 Task: Look for space in Sandachō, Japan from 2nd June, 2023 to 6th June, 2023 for 1 adult in price range Rs.10000 to Rs.13000. Place can be private room with 1  bedroom having 1 bed and 1 bathroom. Property type can be house, flat, guest house, hotel. Booking option can be shelf check-in. Required host language is English.
Action: Mouse moved to (486, 89)
Screenshot: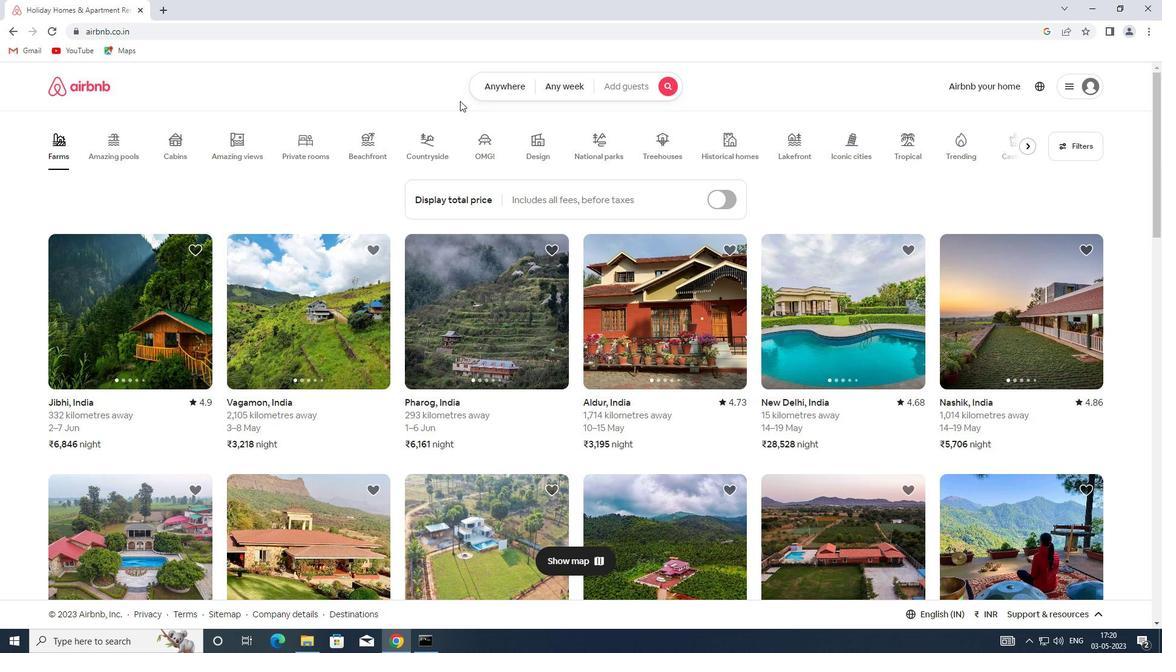 
Action: Mouse pressed left at (486, 89)
Screenshot: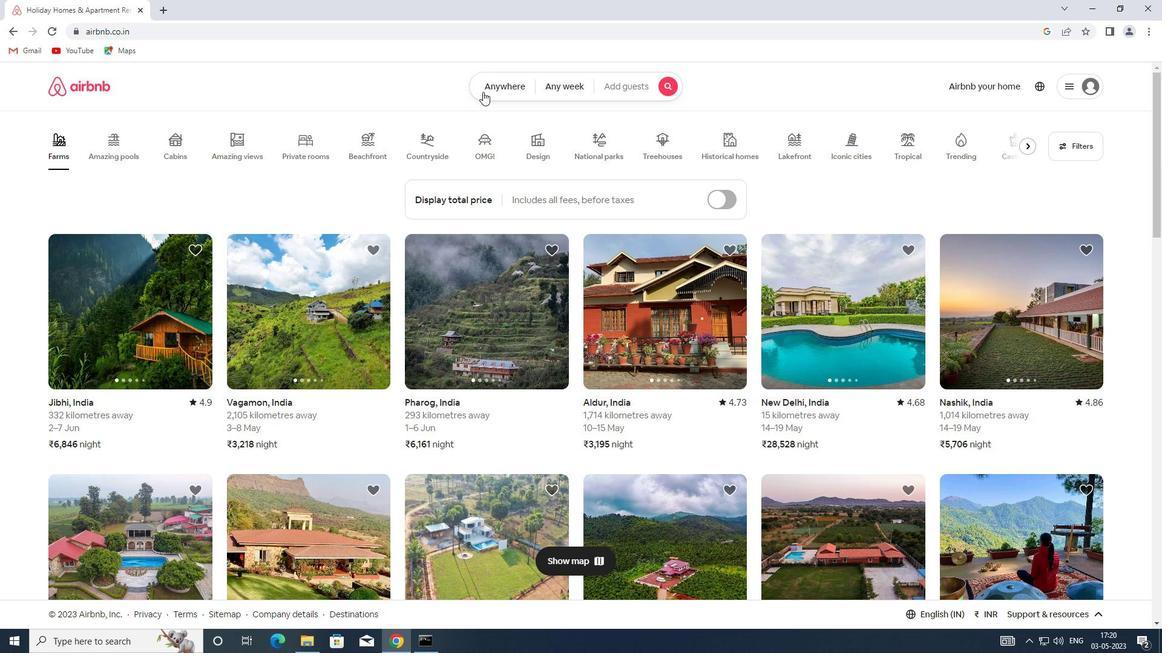 
Action: Mouse moved to (354, 135)
Screenshot: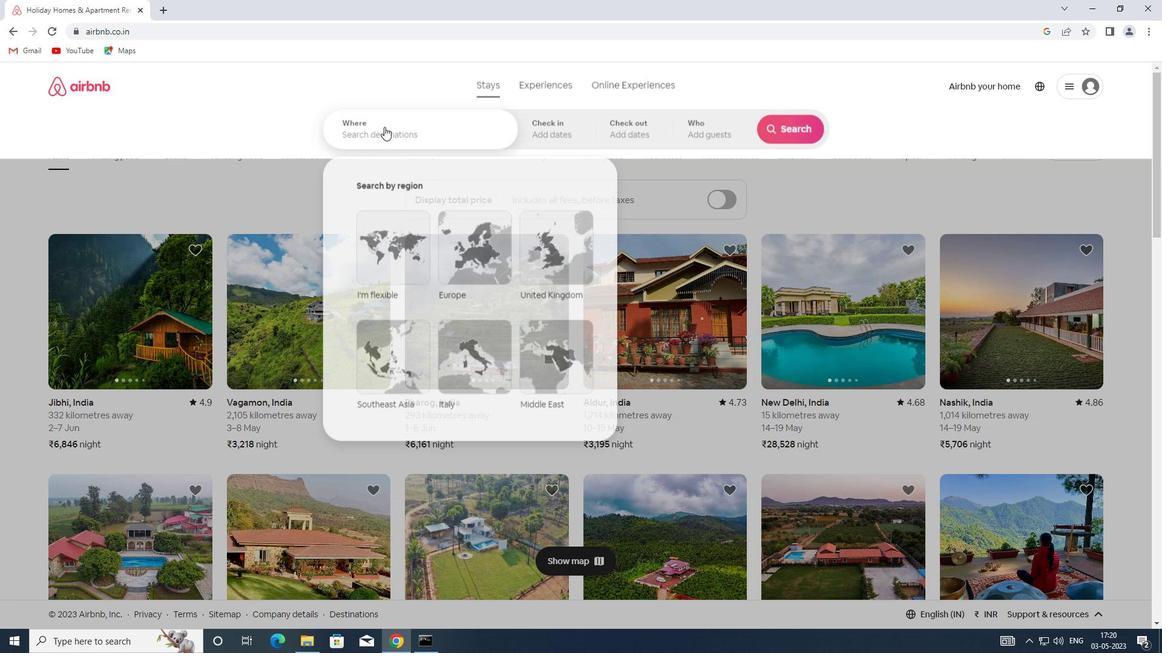 
Action: Mouse pressed left at (354, 135)
Screenshot: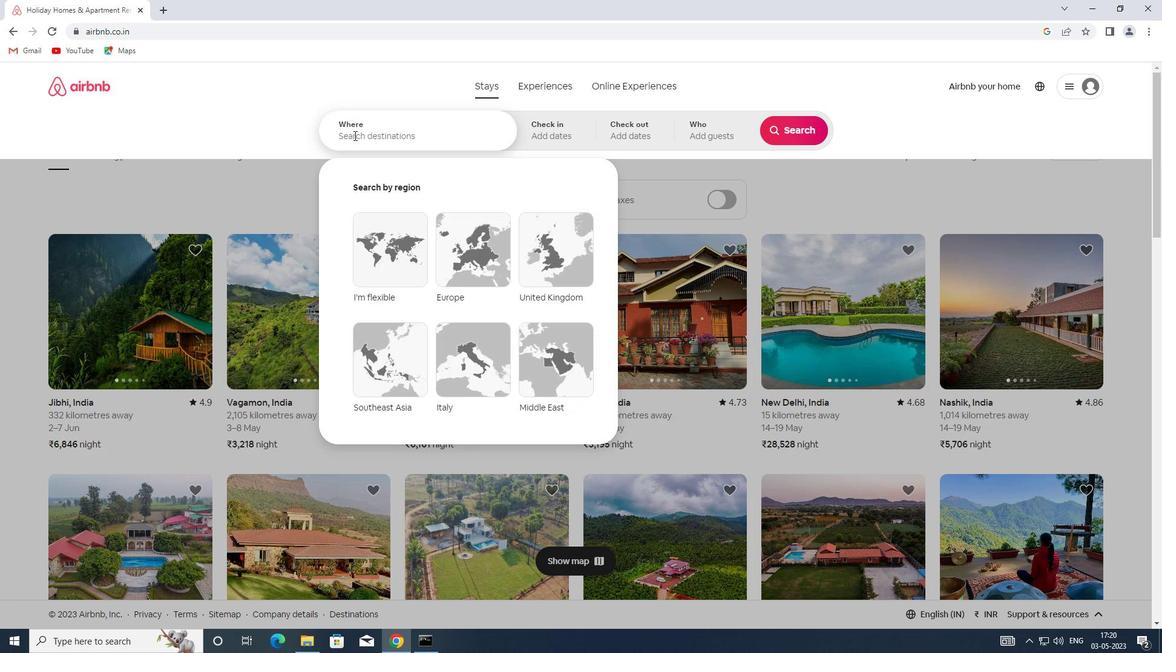 
Action: Key pressed <Key.shift>SANDACHO,<Key.shift>JAPAN
Screenshot: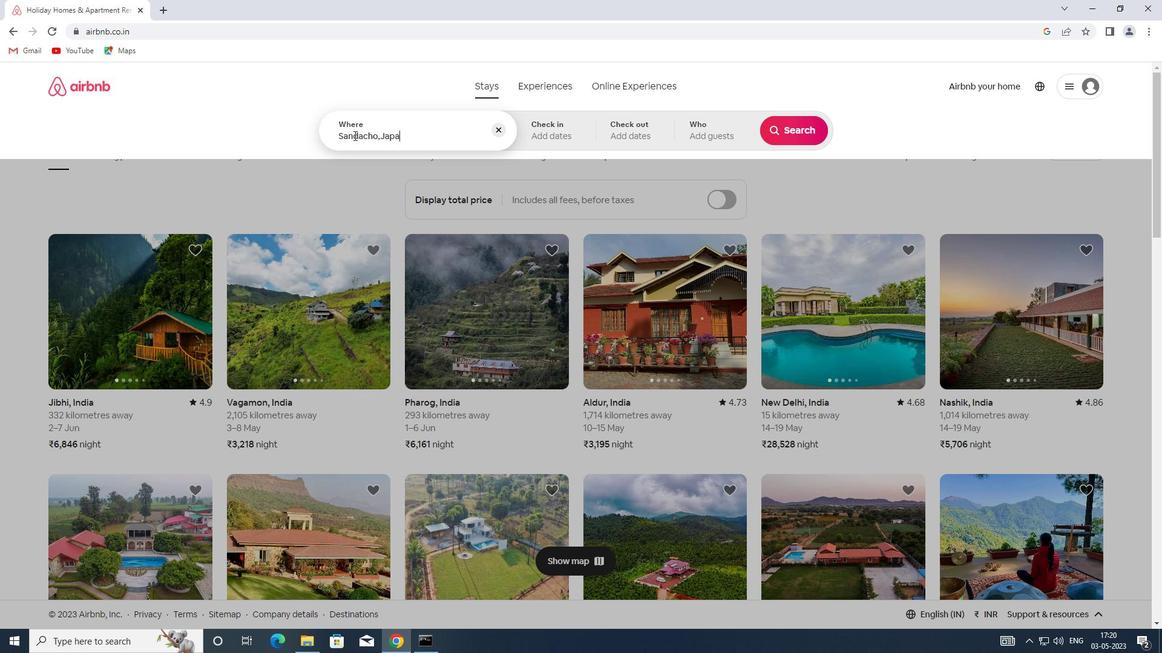 
Action: Mouse moved to (541, 136)
Screenshot: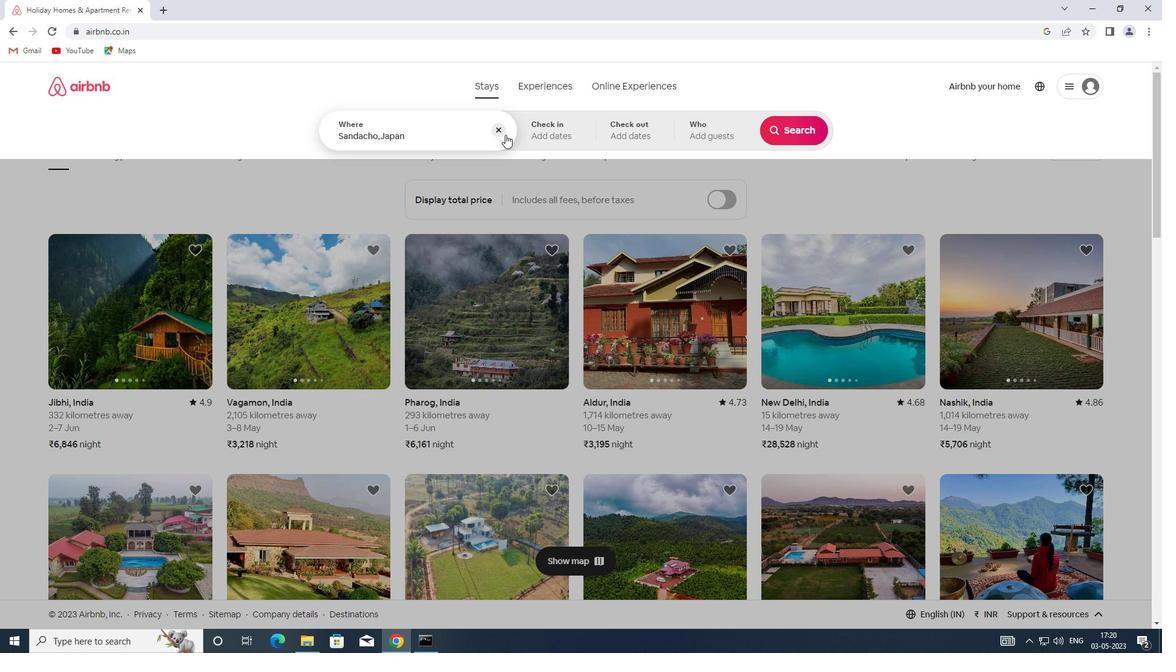 
Action: Mouse pressed left at (541, 136)
Screenshot: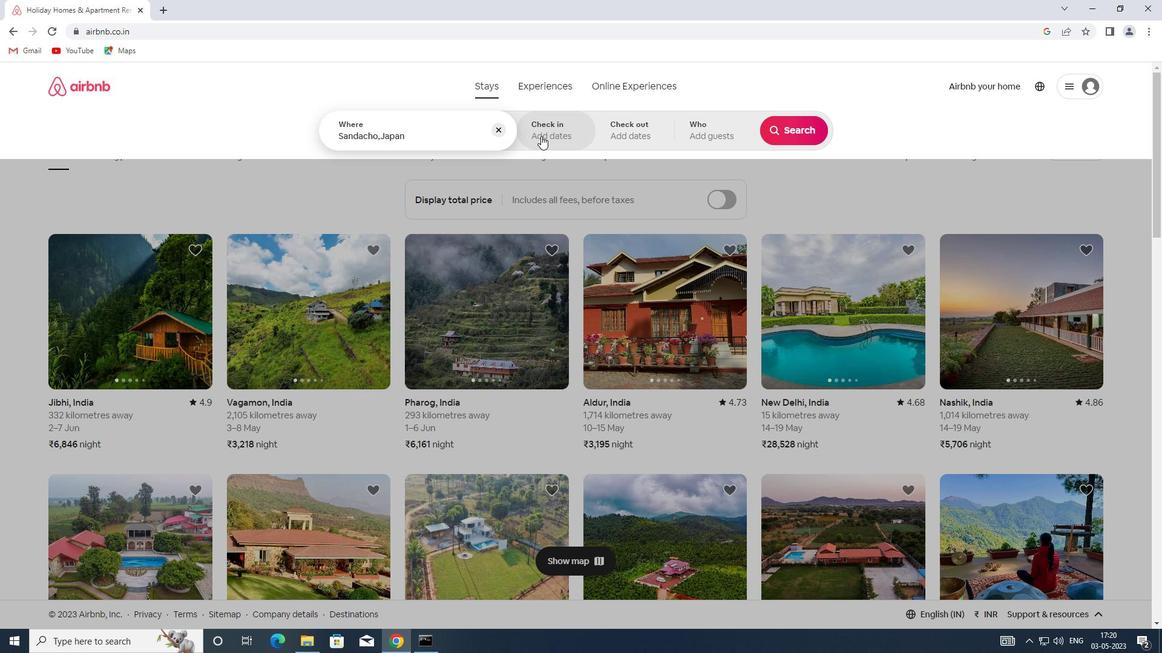 
Action: Mouse moved to (740, 272)
Screenshot: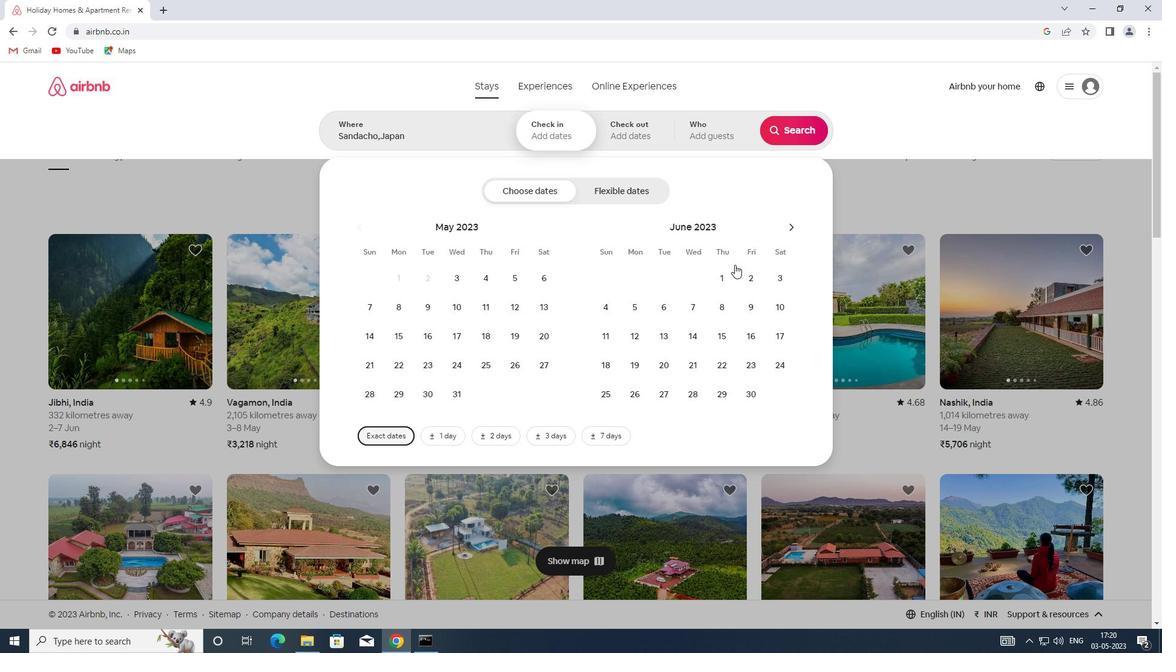 
Action: Mouse pressed left at (740, 272)
Screenshot: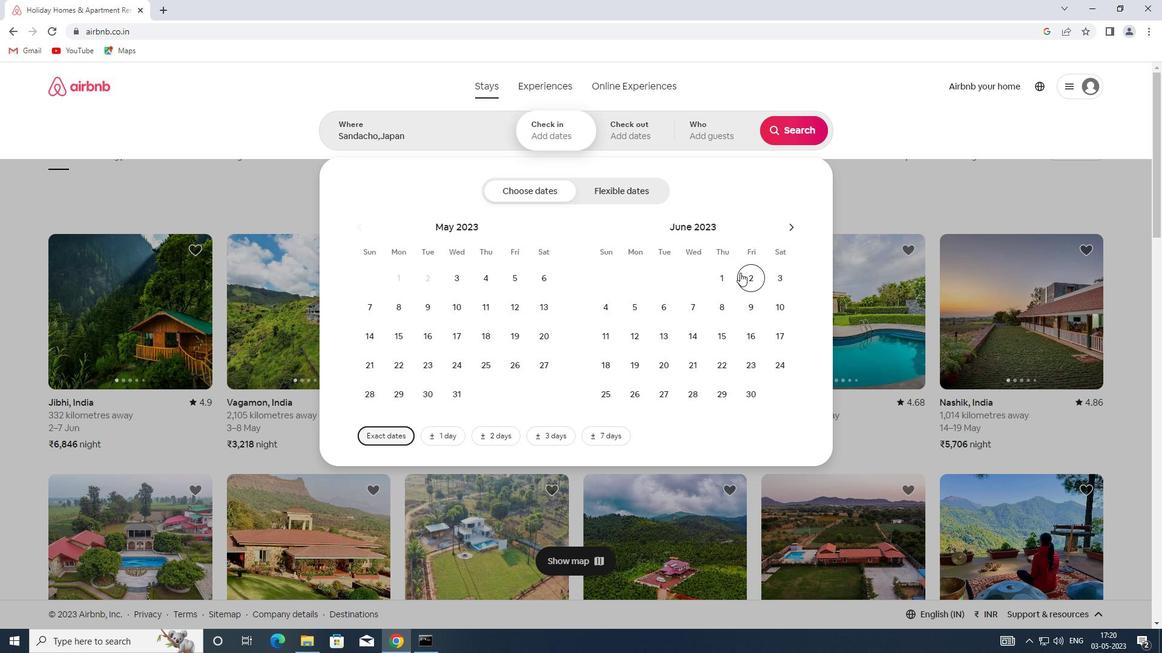 
Action: Mouse moved to (671, 303)
Screenshot: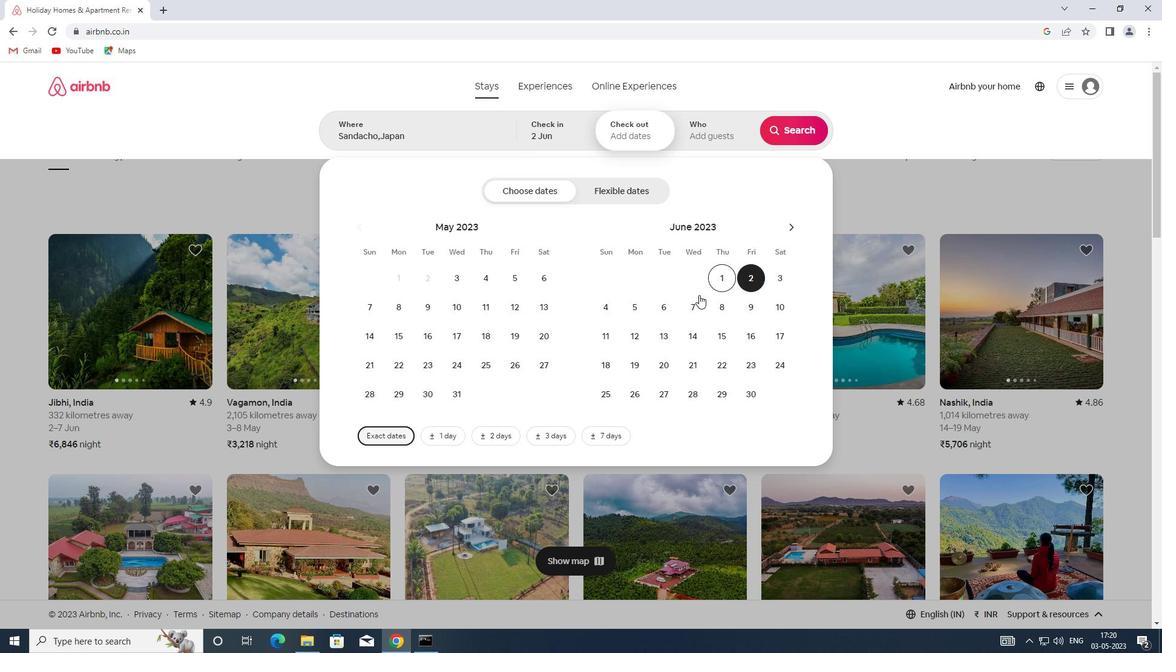 
Action: Mouse pressed left at (671, 303)
Screenshot: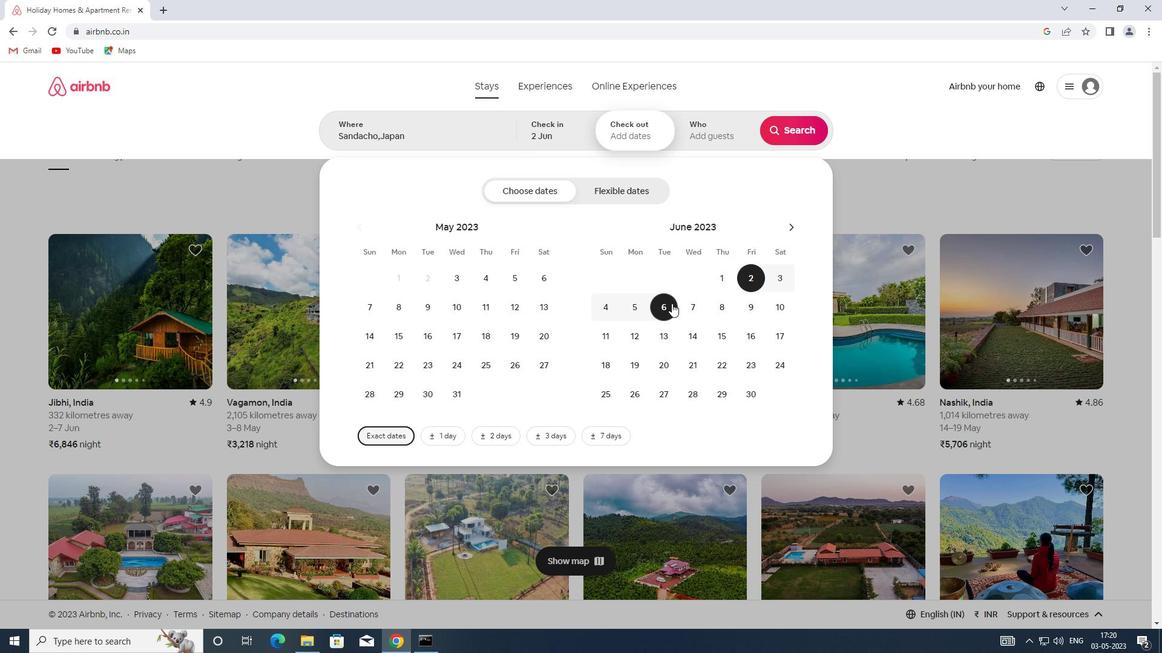 
Action: Mouse moved to (703, 128)
Screenshot: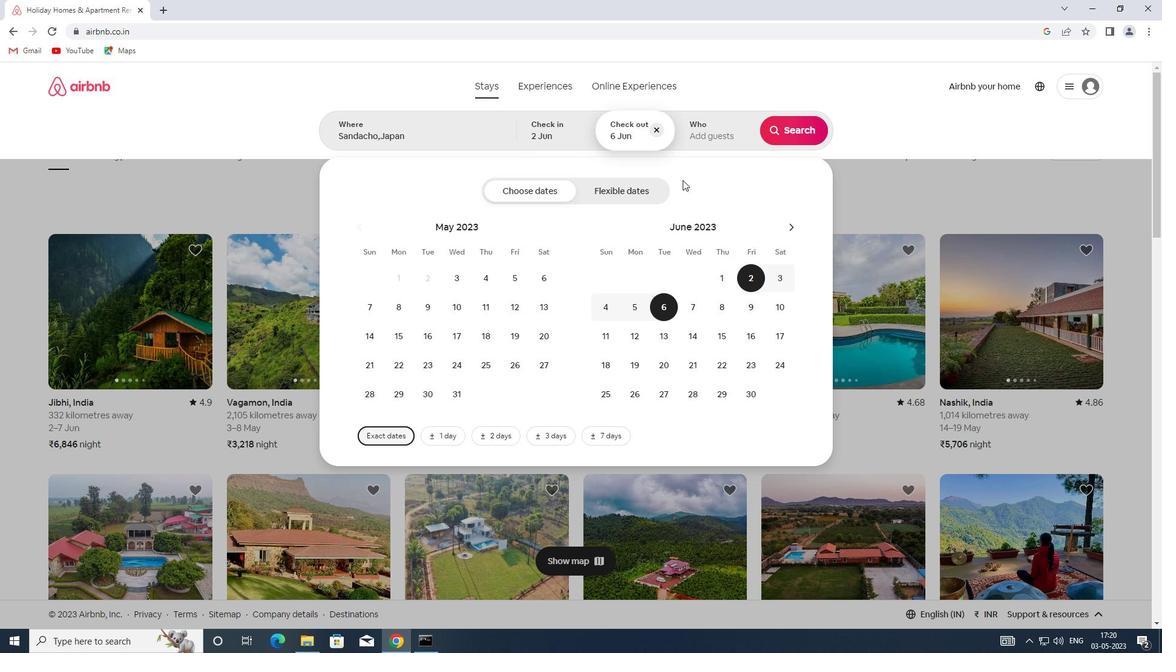 
Action: Mouse pressed left at (703, 128)
Screenshot: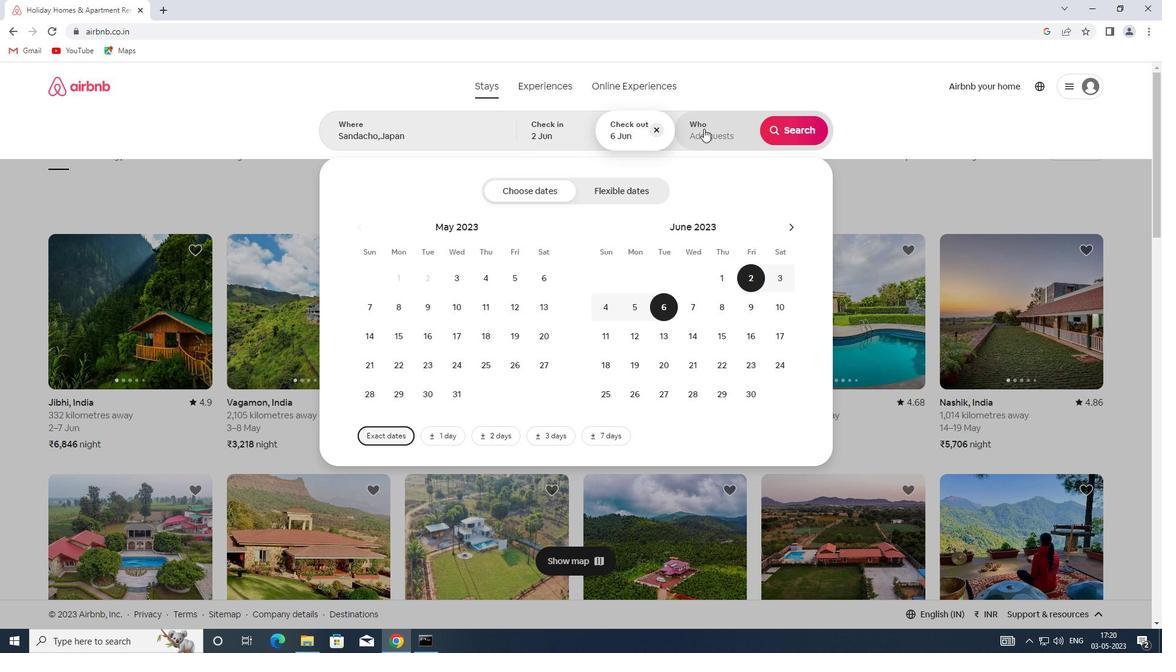 
Action: Mouse moved to (795, 196)
Screenshot: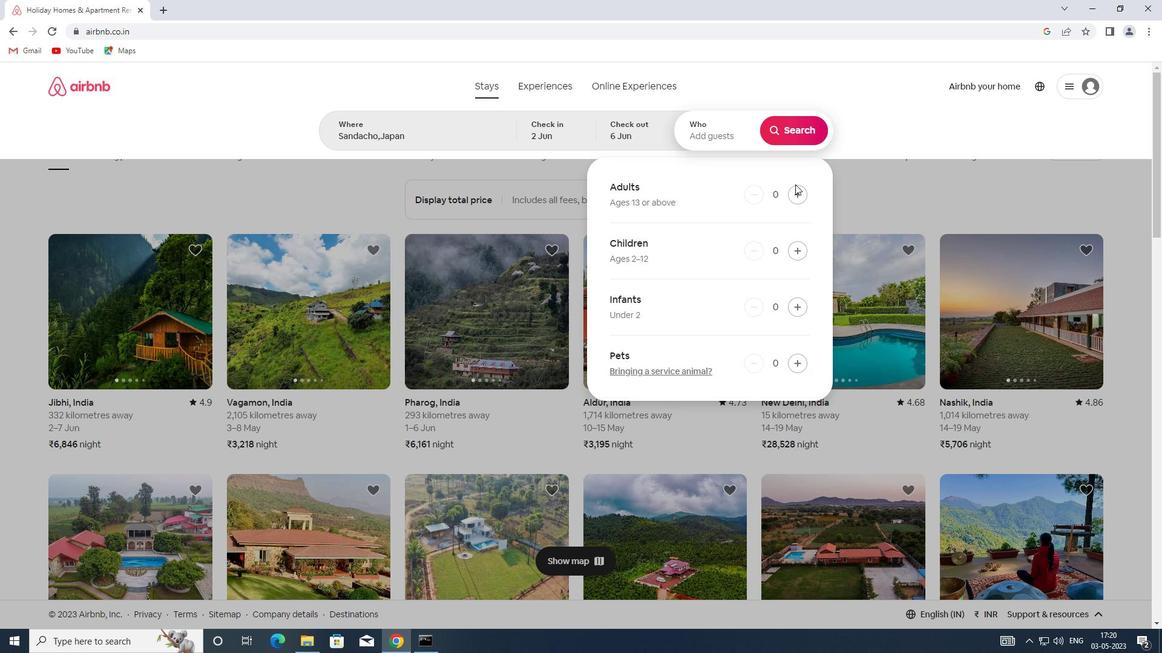 
Action: Mouse pressed left at (795, 196)
Screenshot: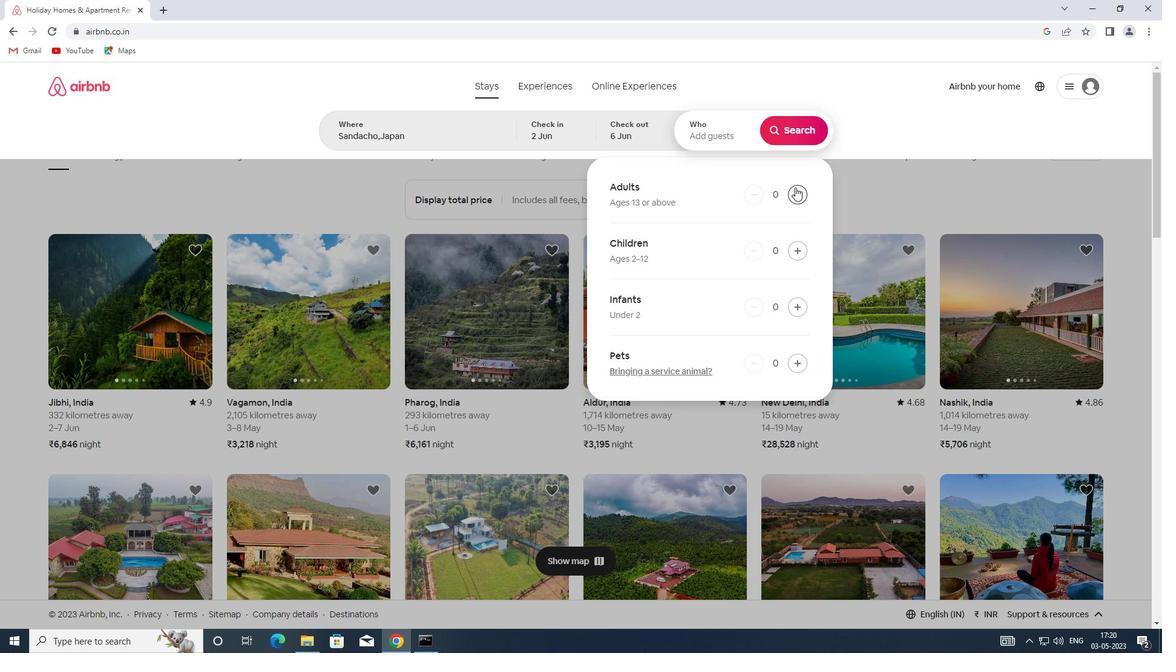 
Action: Mouse moved to (780, 121)
Screenshot: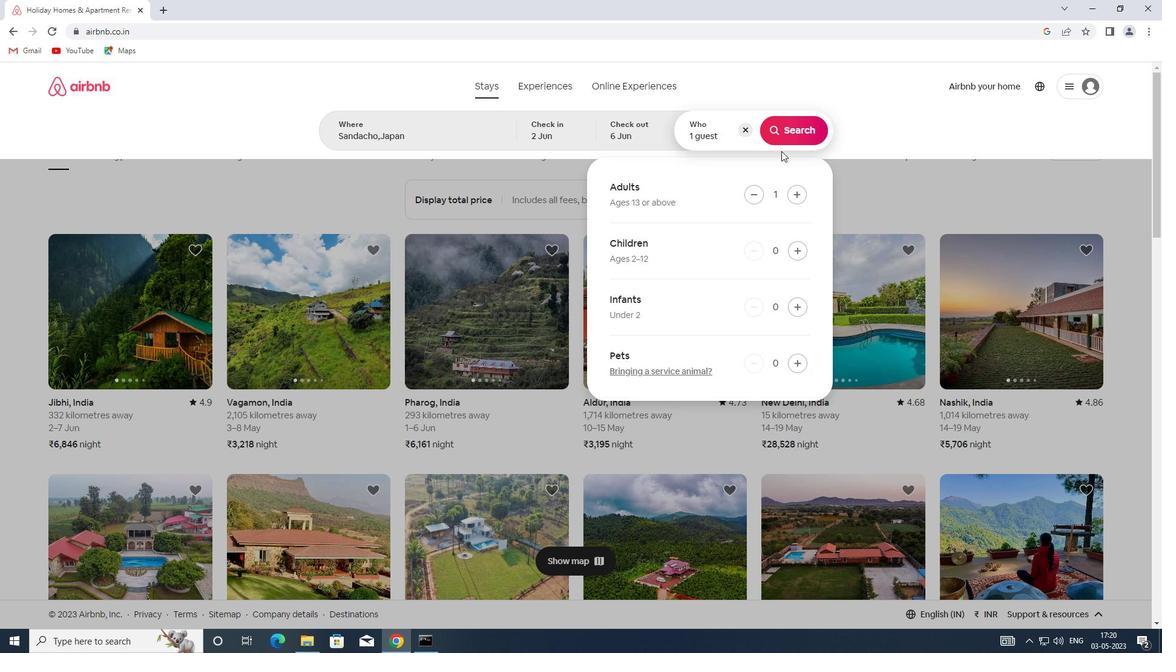 
Action: Mouse pressed left at (780, 121)
Screenshot: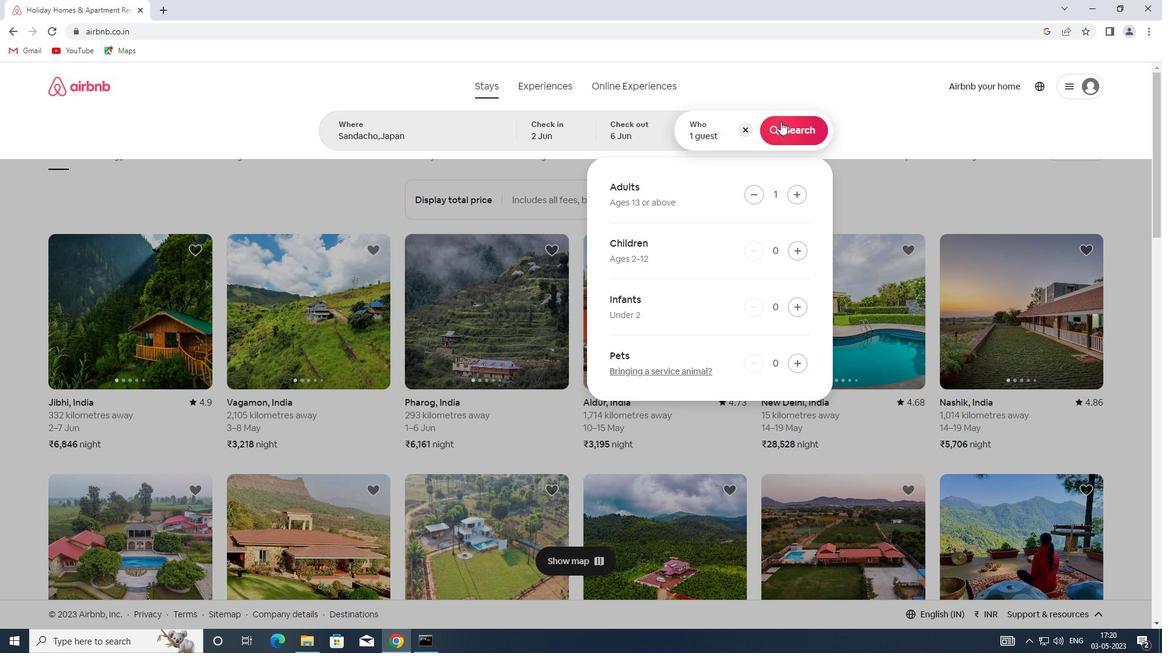 
Action: Mouse moved to (1104, 134)
Screenshot: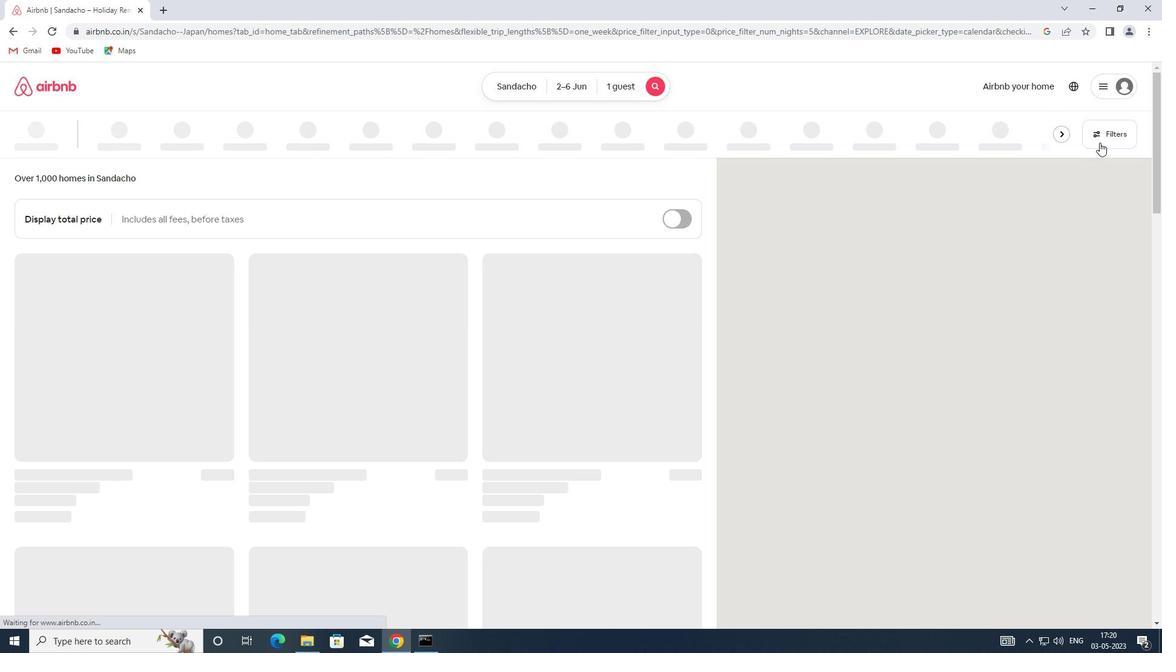 
Action: Mouse pressed left at (1104, 134)
Screenshot: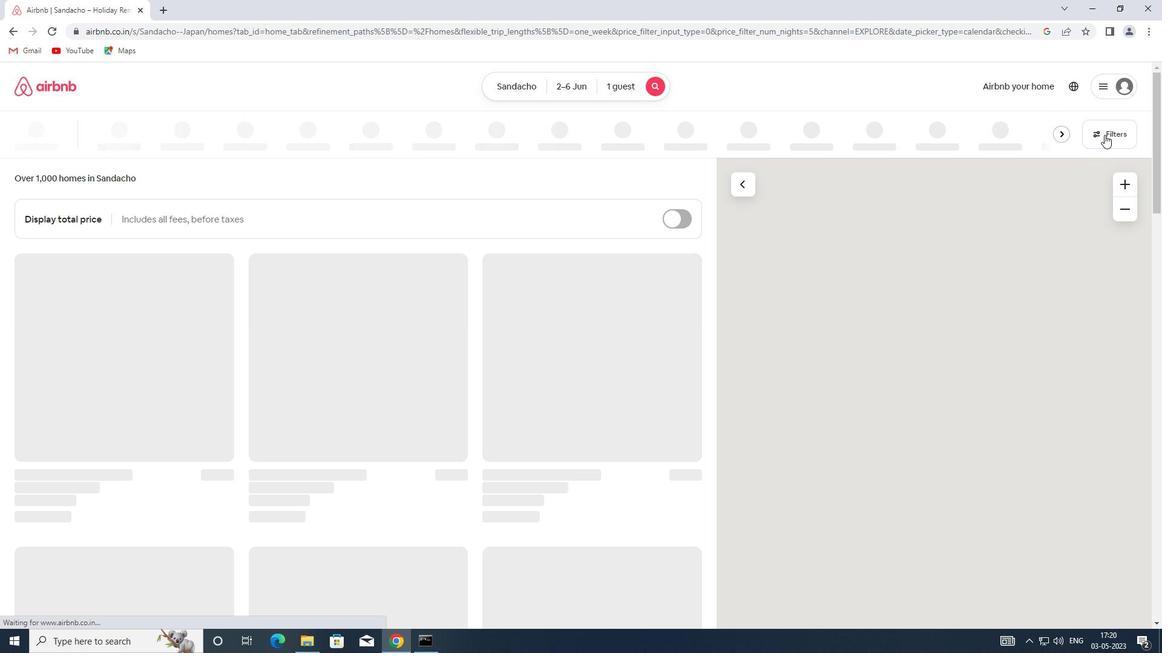 
Action: Mouse moved to (424, 291)
Screenshot: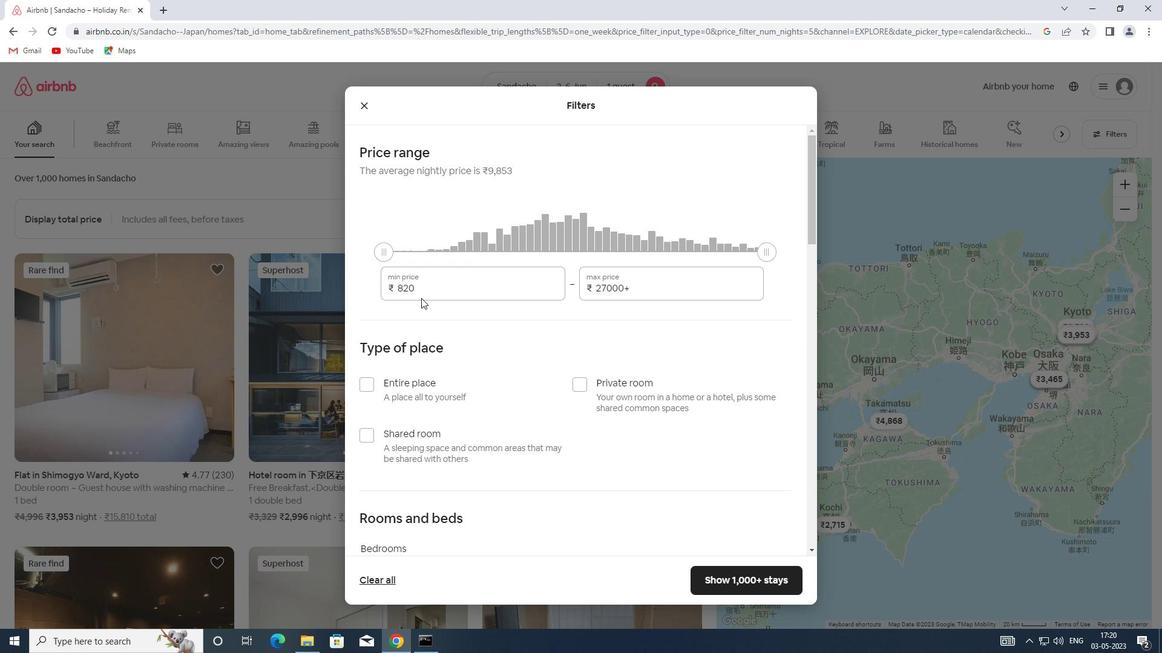 
Action: Mouse pressed left at (424, 291)
Screenshot: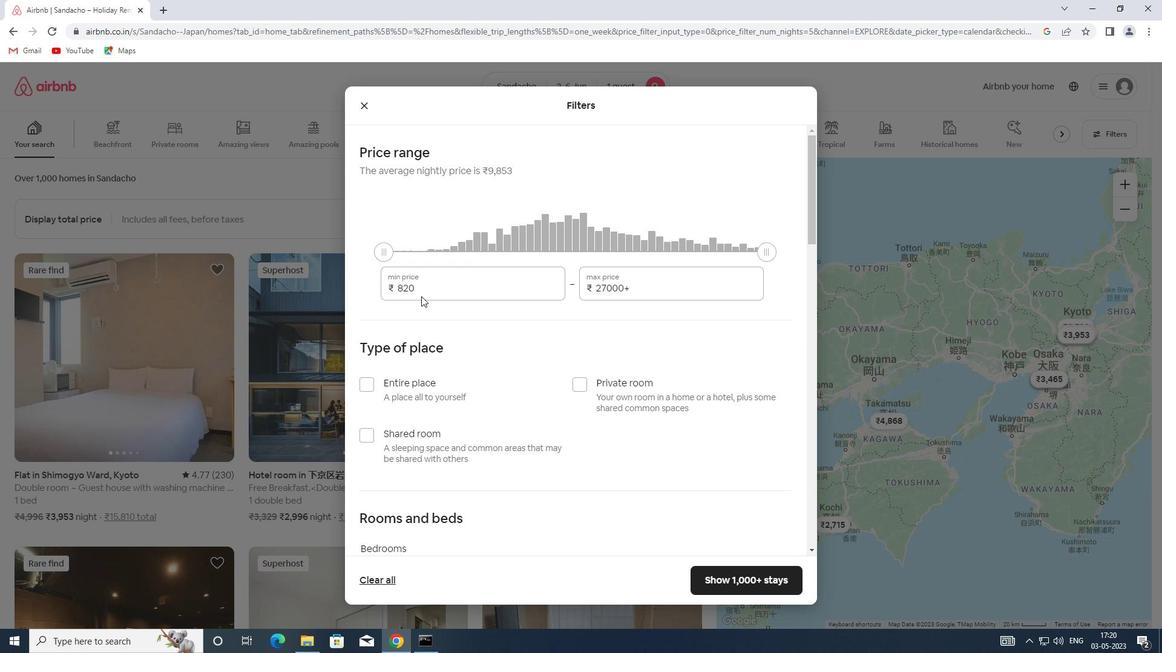 
Action: Mouse moved to (363, 291)
Screenshot: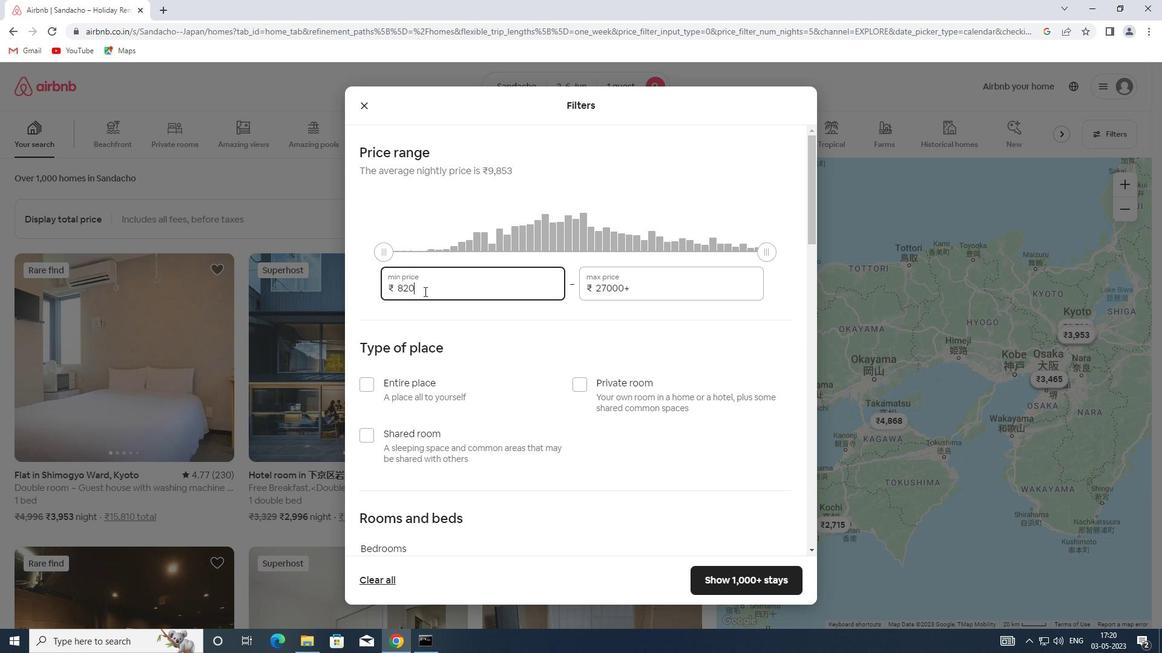 
Action: Key pressed 10000
Screenshot: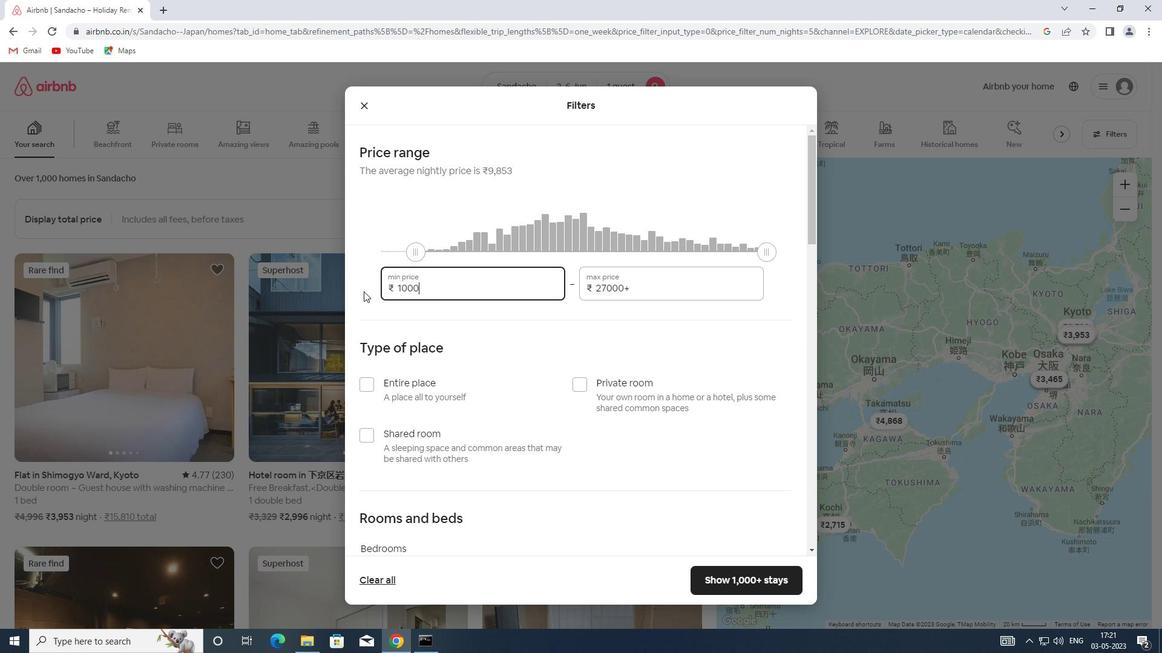 
Action: Mouse moved to (644, 289)
Screenshot: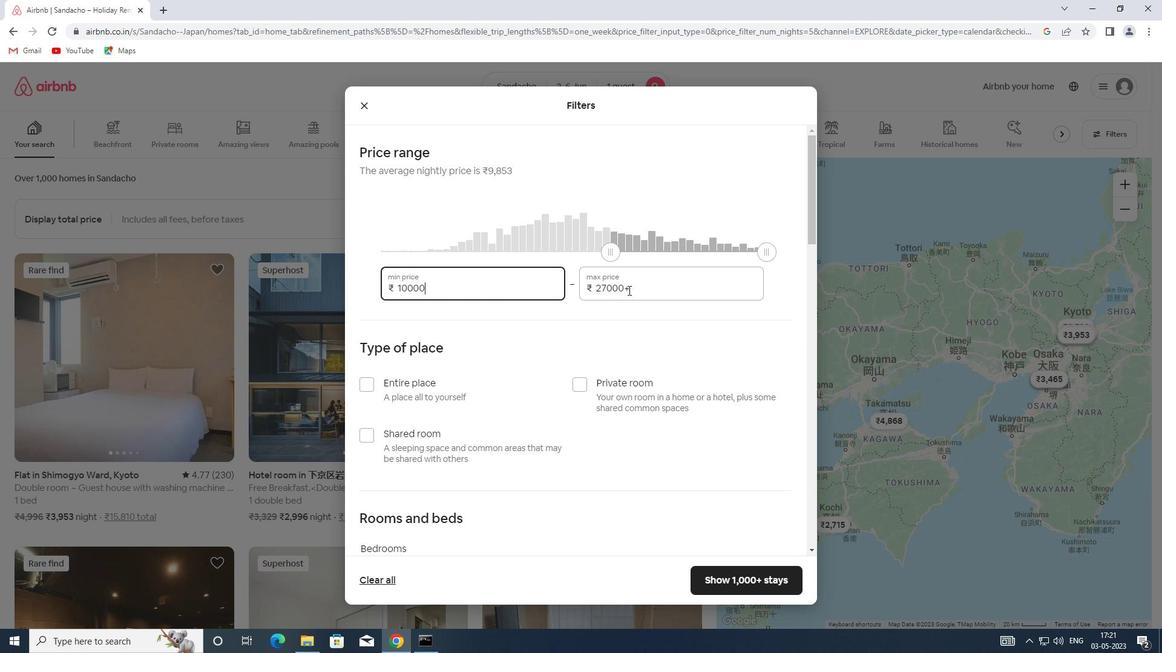
Action: Mouse pressed left at (644, 289)
Screenshot: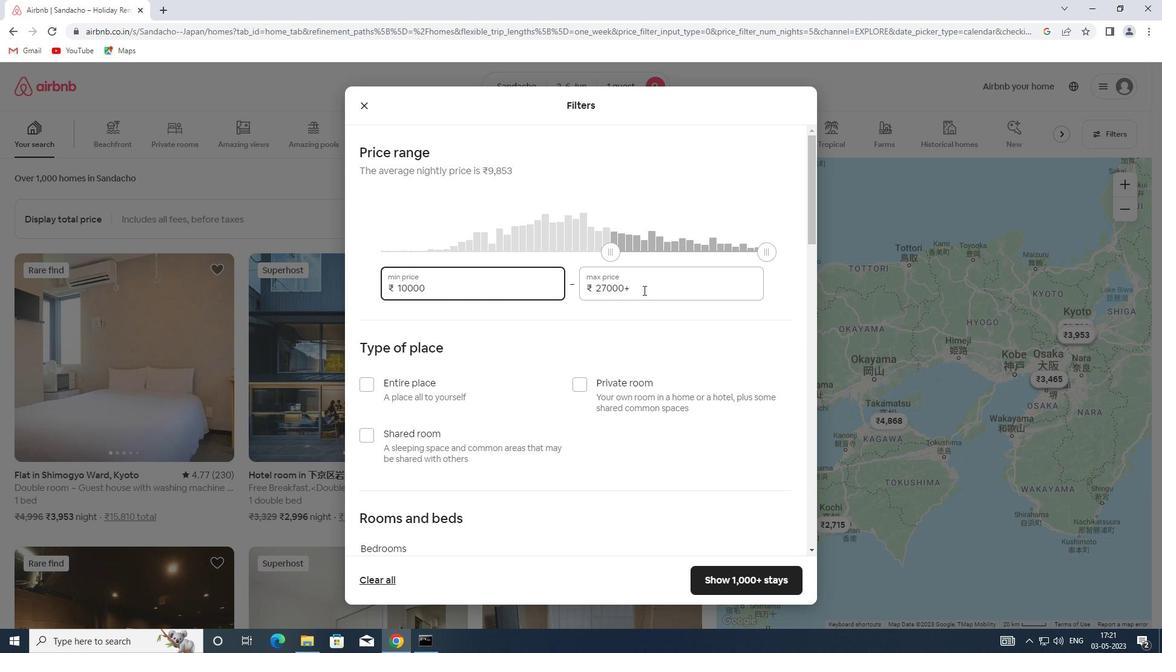 
Action: Mouse moved to (563, 289)
Screenshot: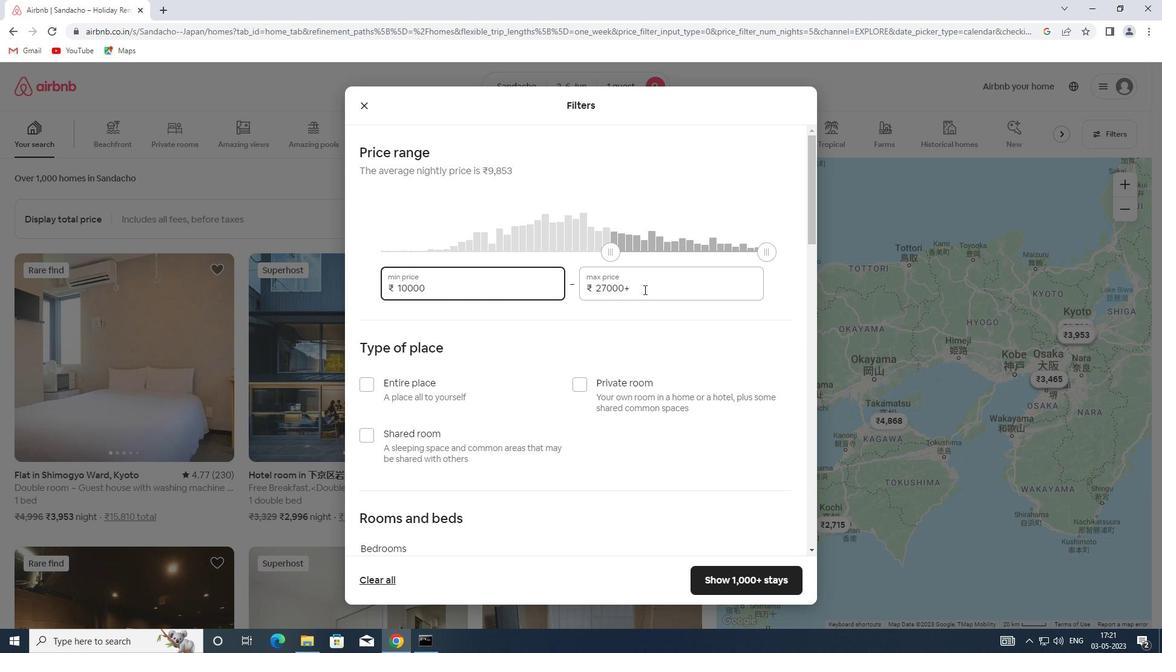 
Action: Key pressed 13000
Screenshot: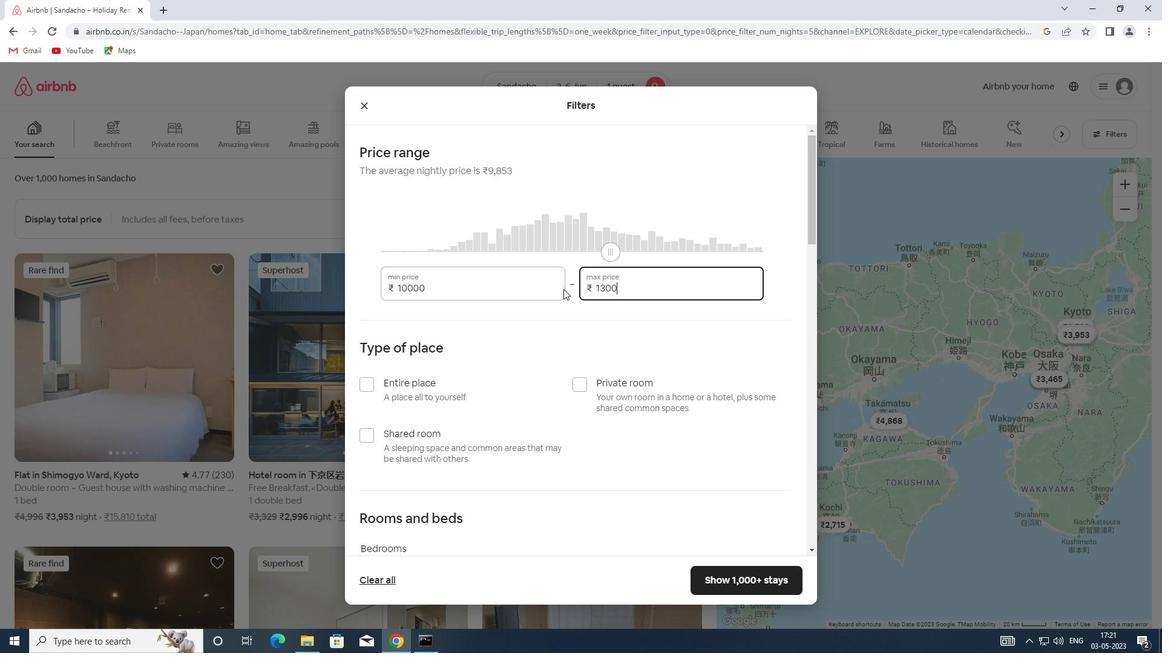 
Action: Mouse moved to (577, 384)
Screenshot: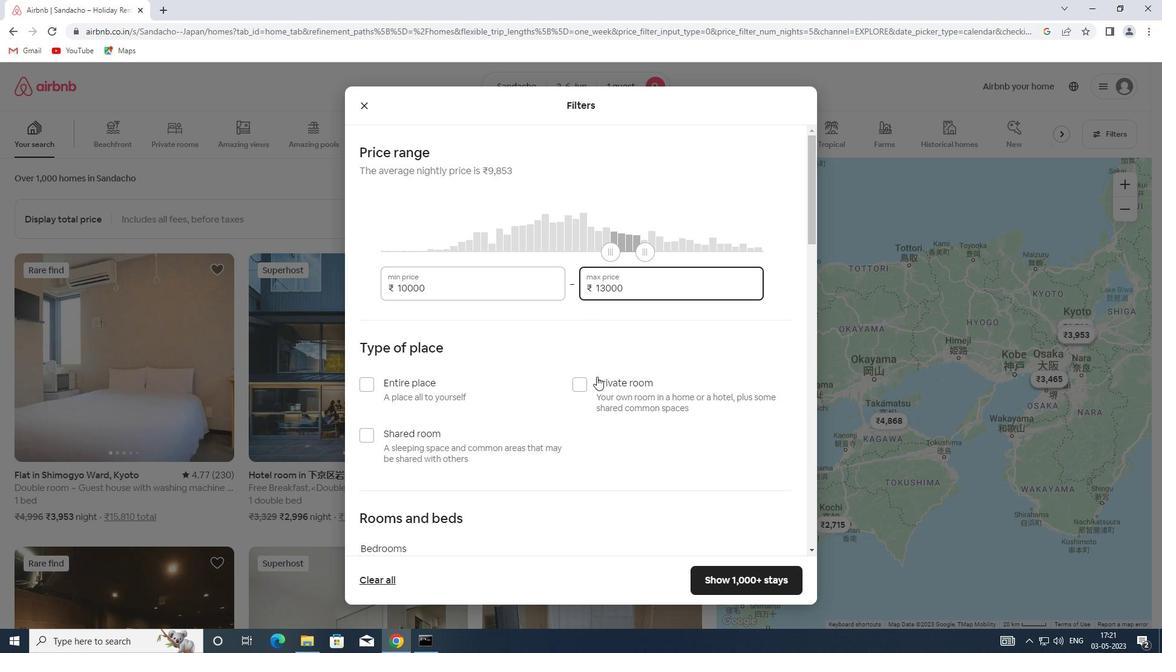 
Action: Mouse pressed left at (577, 384)
Screenshot: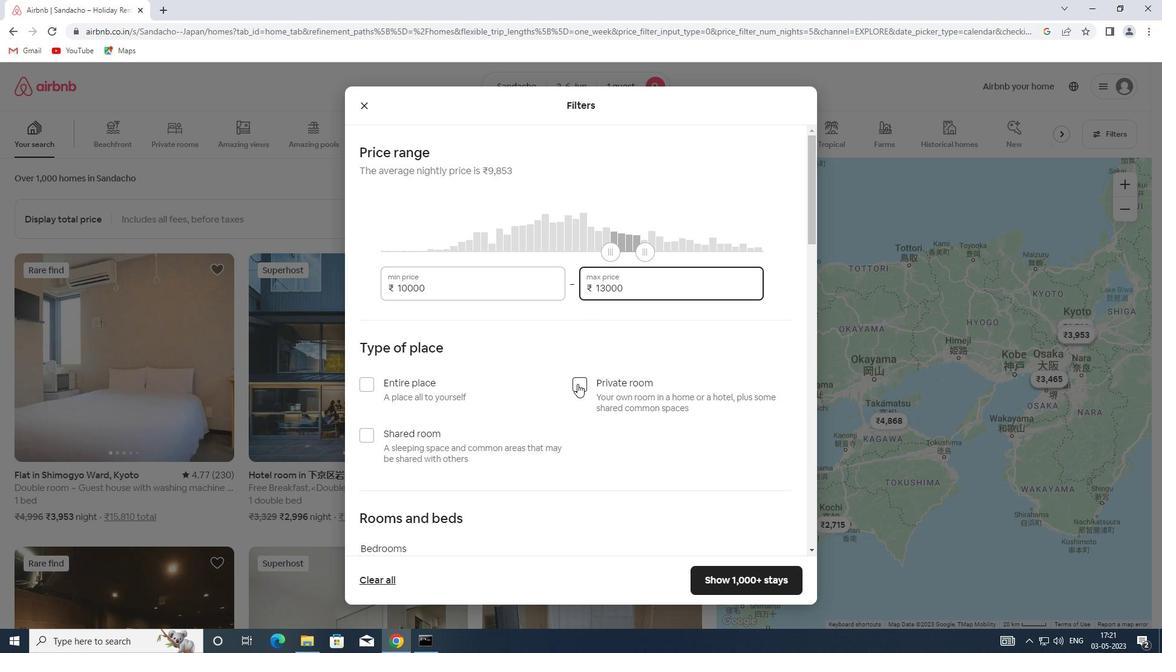 
Action: Mouse scrolled (577, 383) with delta (0, 0)
Screenshot: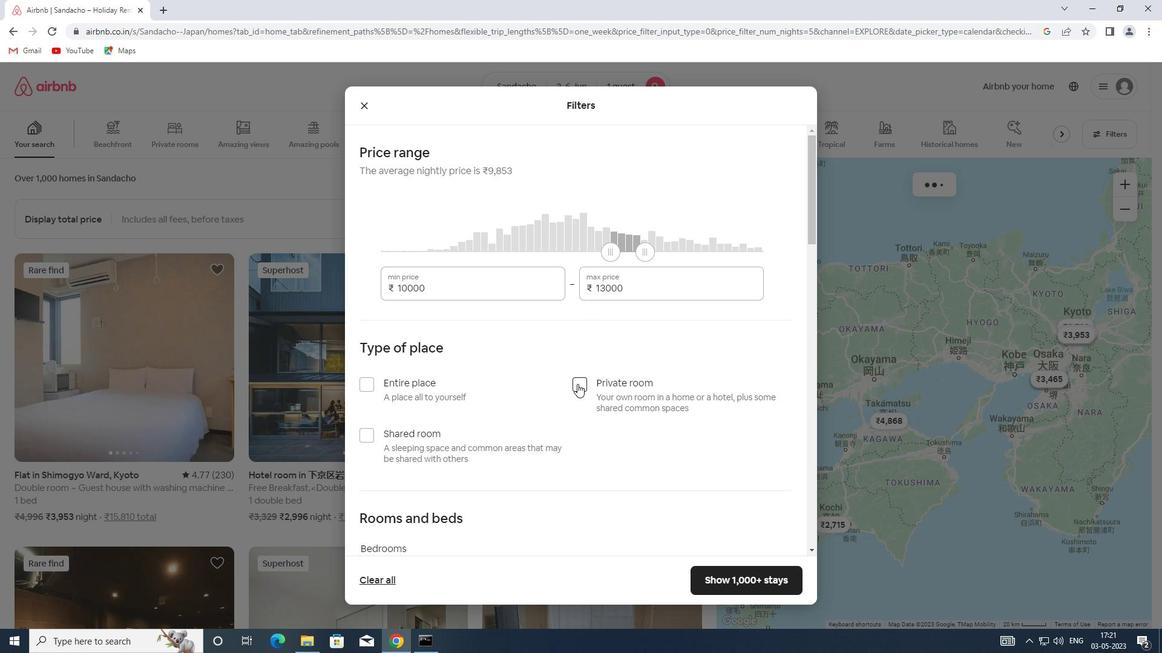 
Action: Mouse scrolled (577, 383) with delta (0, 0)
Screenshot: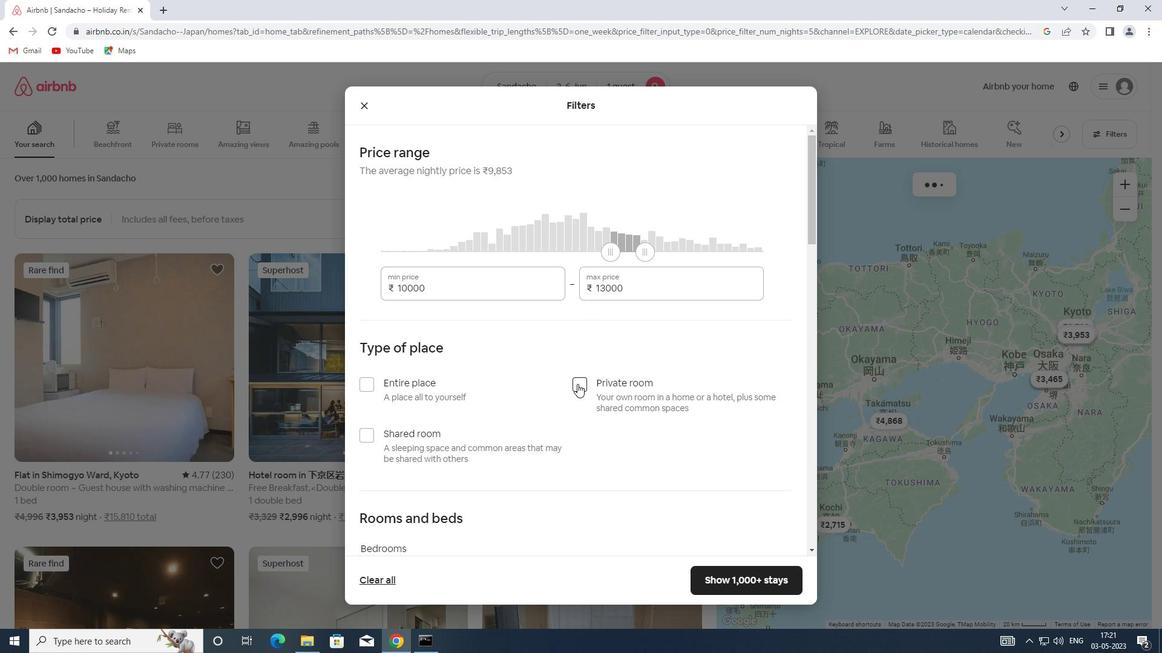 
Action: Mouse scrolled (577, 383) with delta (0, 0)
Screenshot: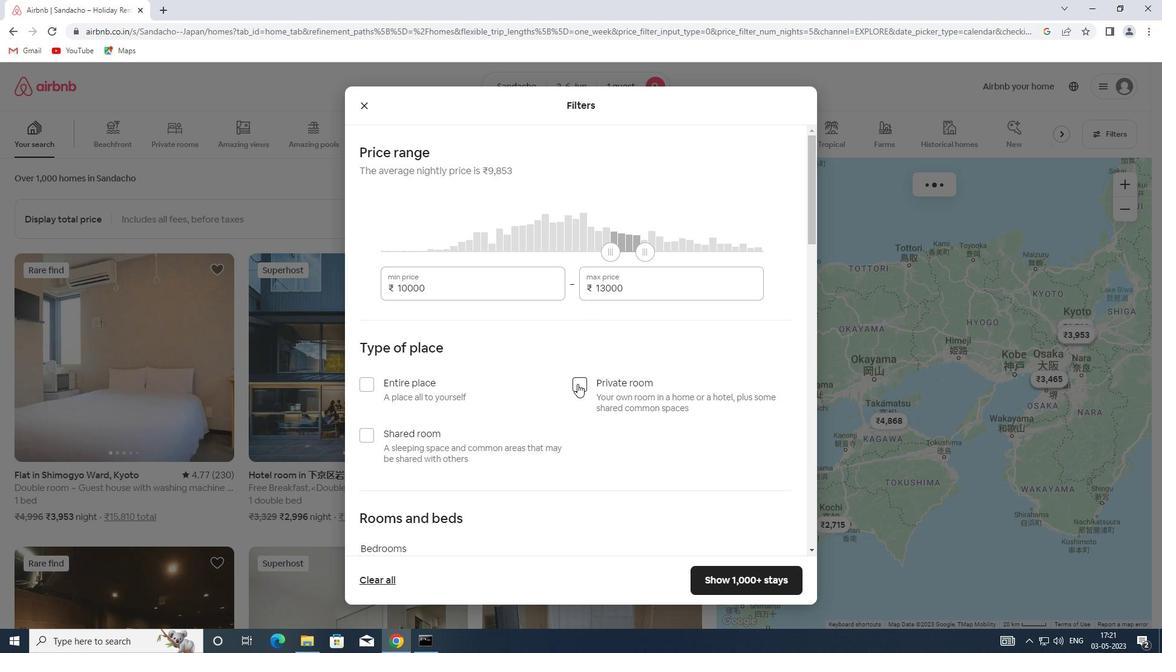 
Action: Mouse moved to (442, 399)
Screenshot: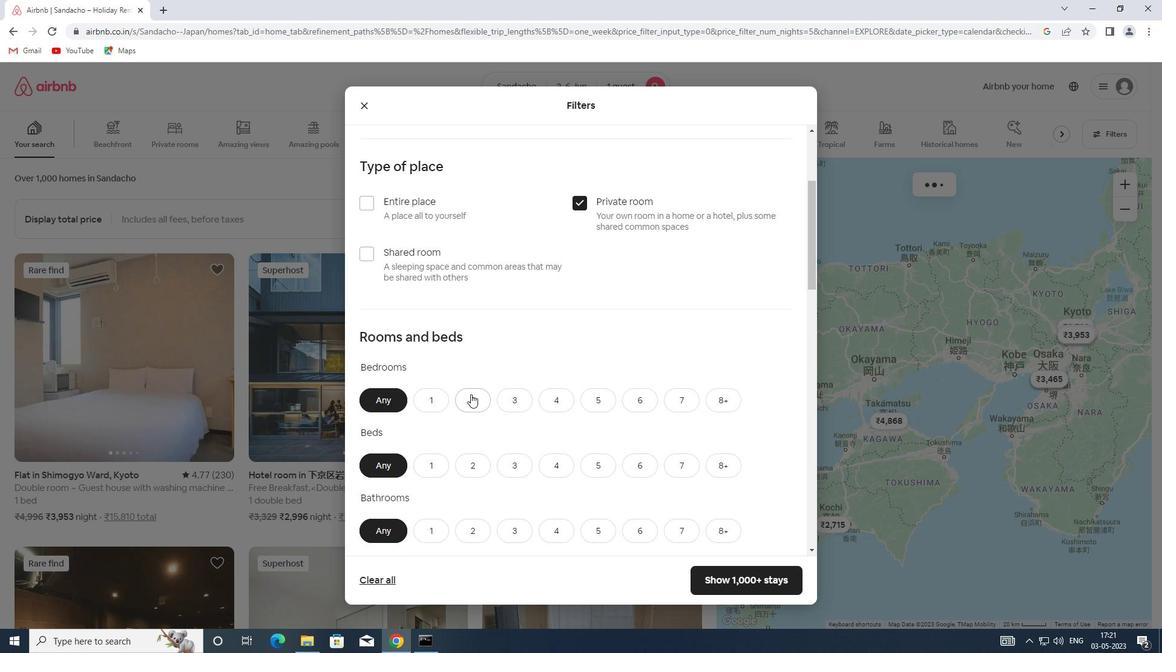 
Action: Mouse pressed left at (442, 399)
Screenshot: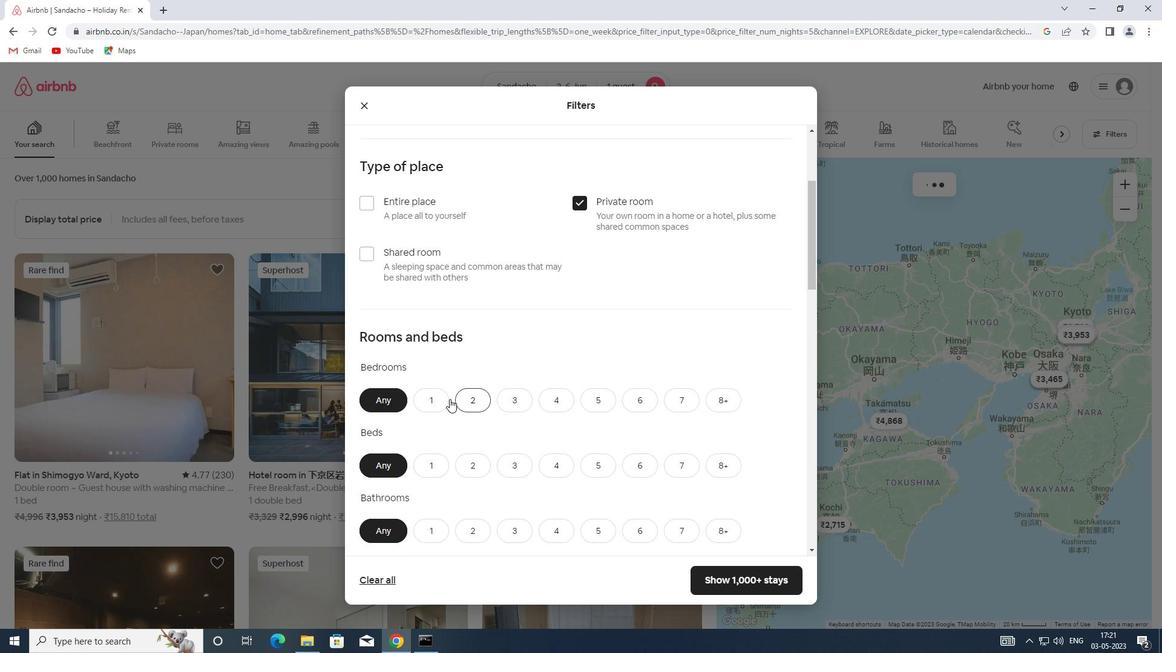 
Action: Mouse scrolled (442, 398) with delta (0, 0)
Screenshot: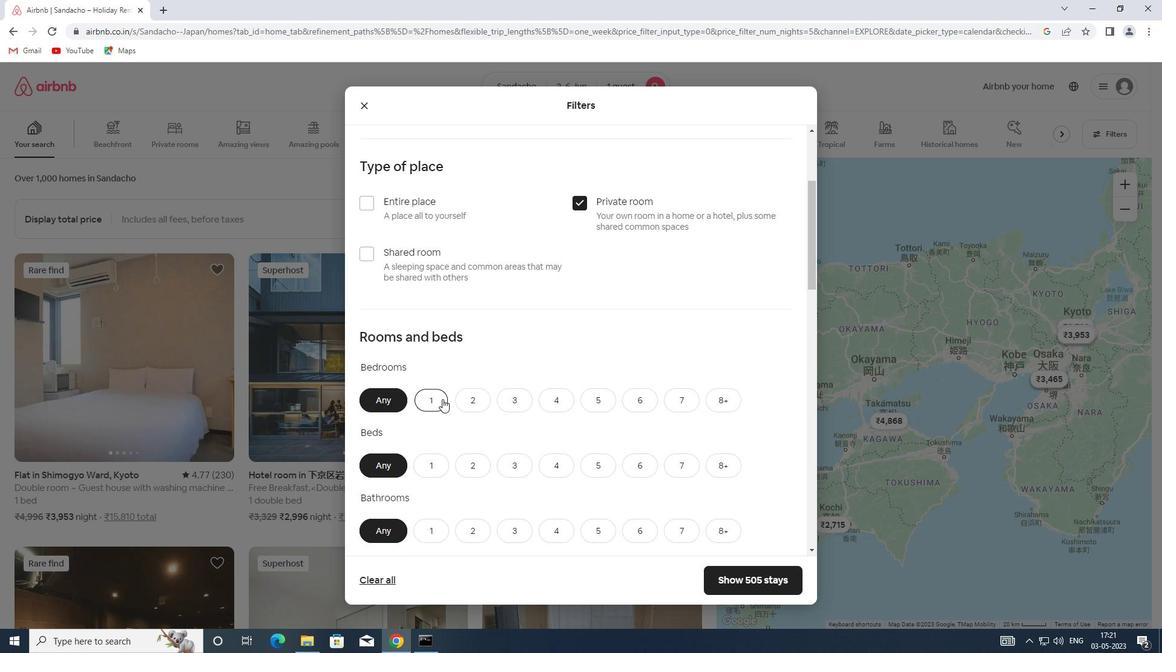 
Action: Mouse scrolled (442, 398) with delta (0, 0)
Screenshot: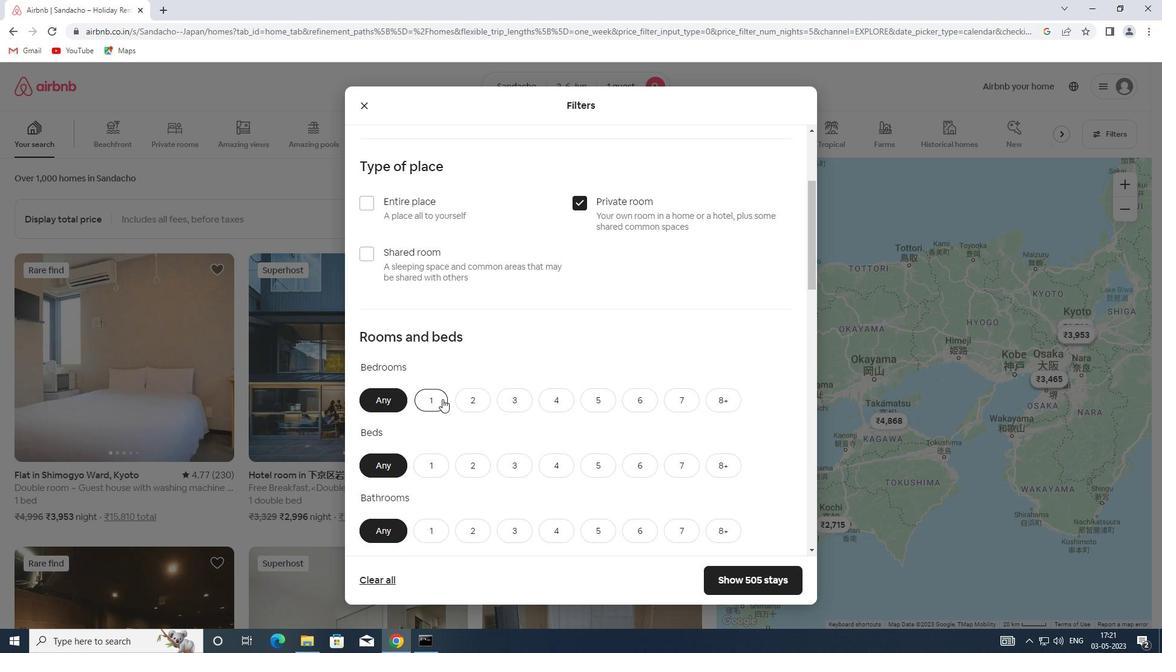 
Action: Mouse scrolled (442, 398) with delta (0, 0)
Screenshot: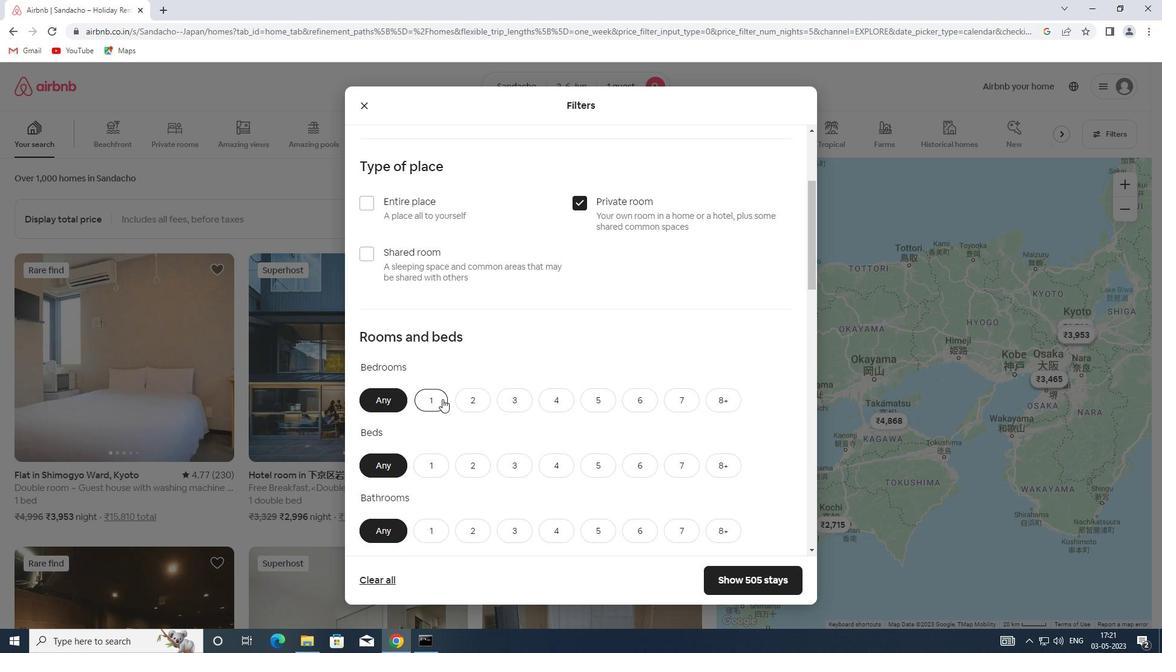 
Action: Mouse moved to (429, 277)
Screenshot: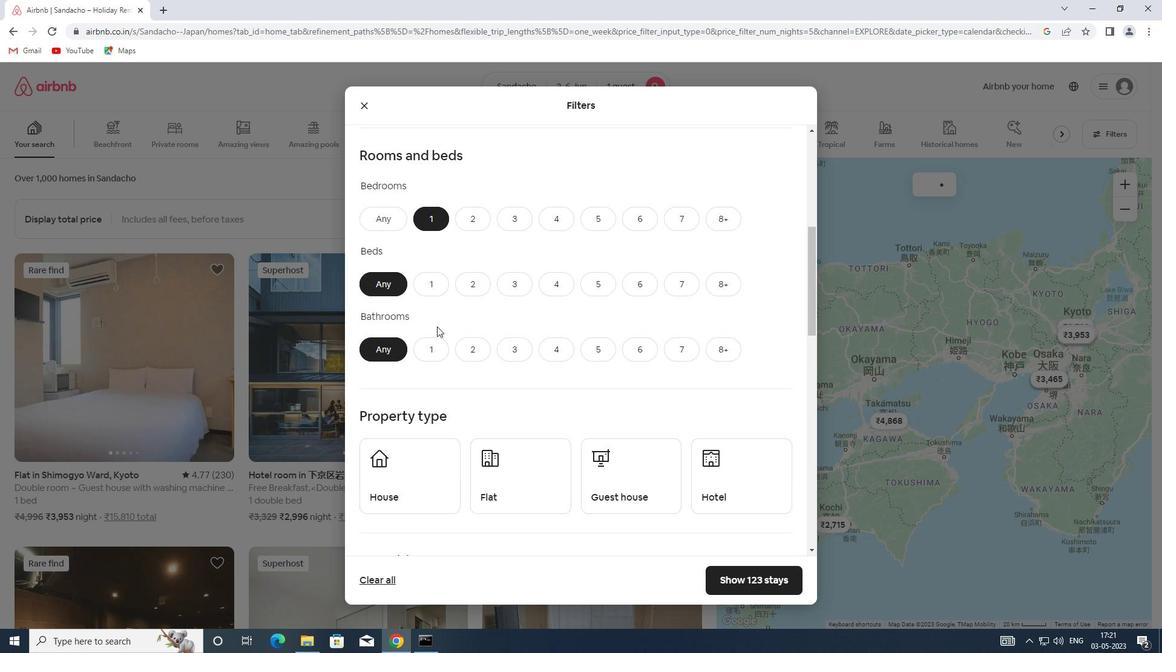 
Action: Mouse pressed left at (429, 277)
Screenshot: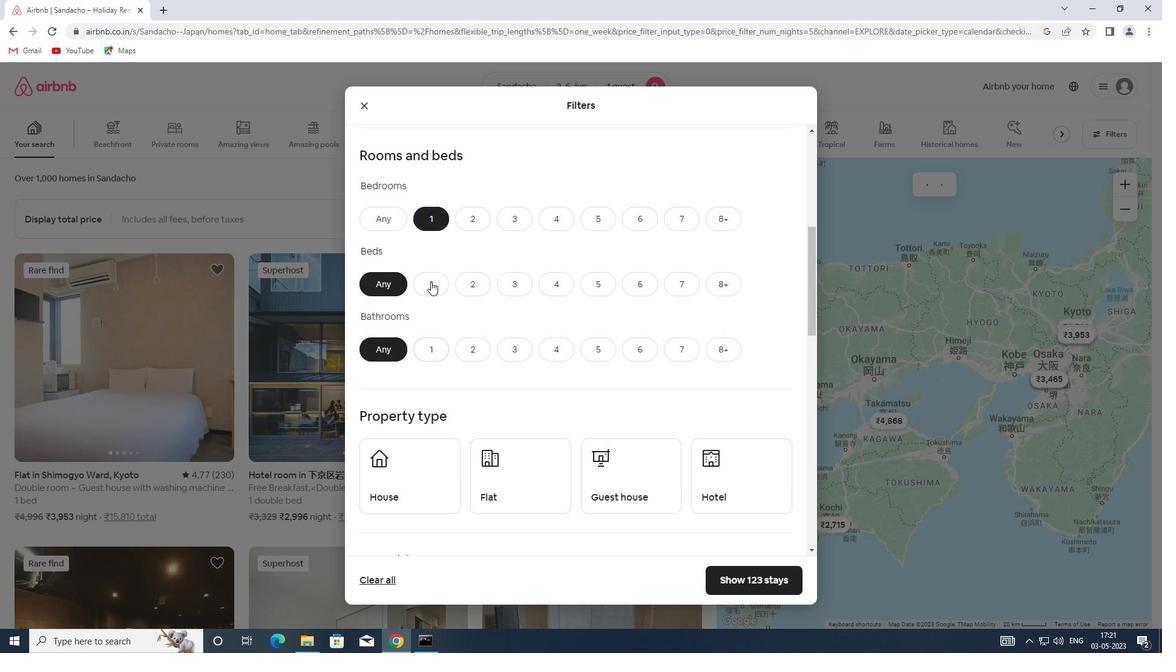 
Action: Mouse moved to (444, 349)
Screenshot: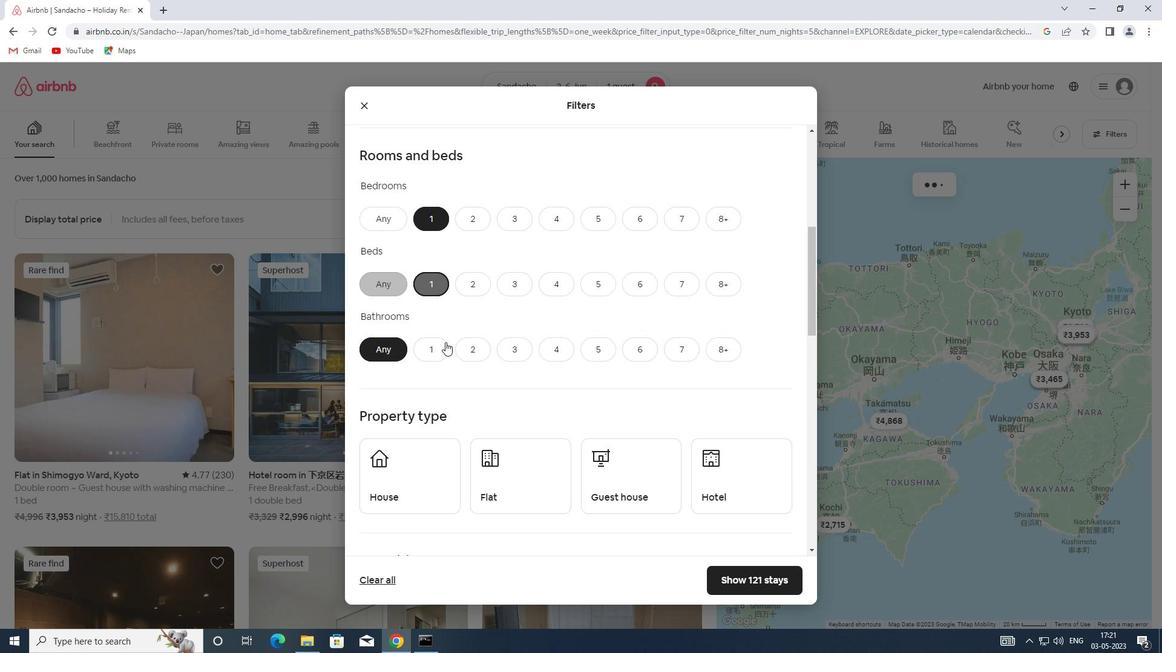 
Action: Mouse pressed left at (444, 349)
Screenshot: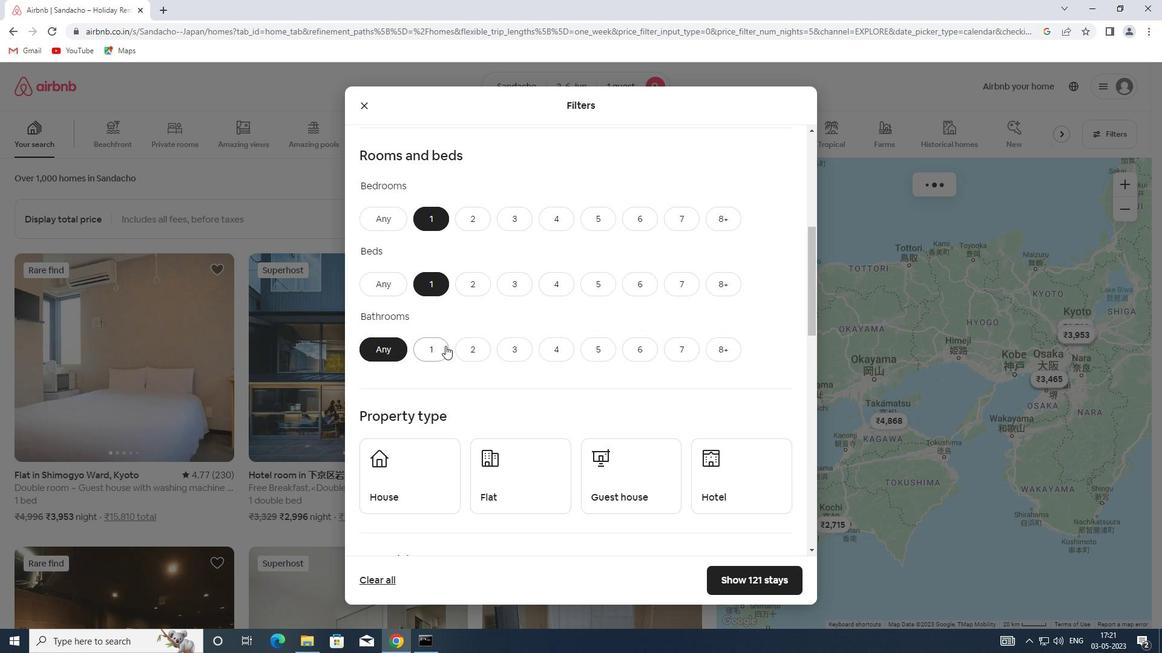 
Action: Mouse scrolled (444, 349) with delta (0, 0)
Screenshot: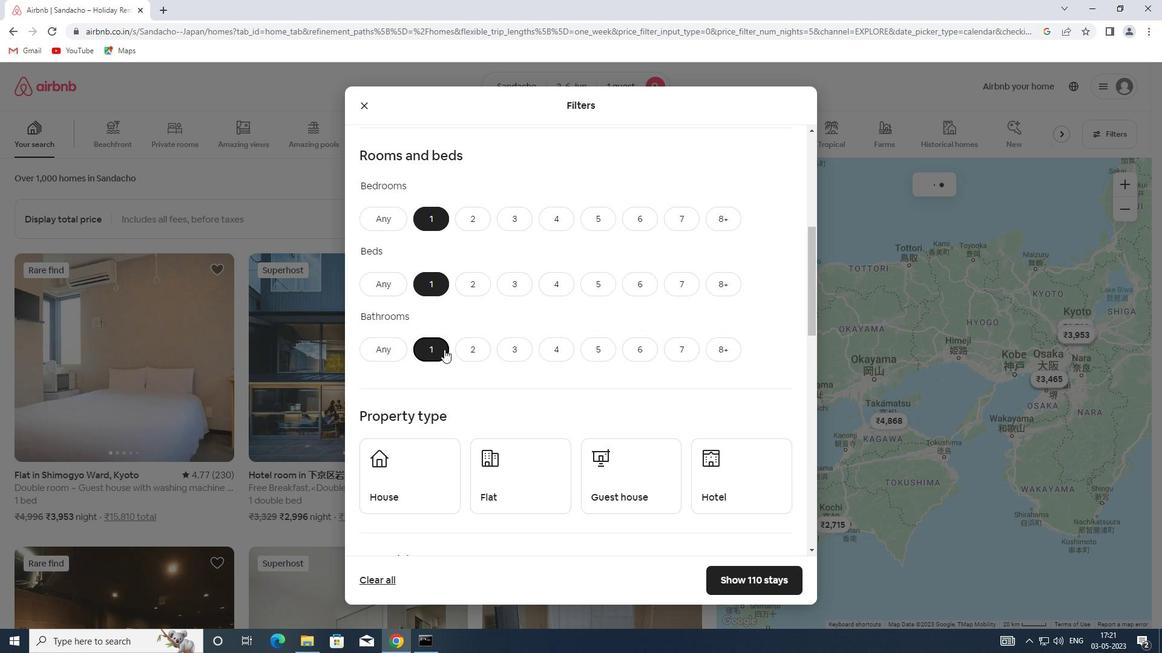 
Action: Mouse scrolled (444, 349) with delta (0, 0)
Screenshot: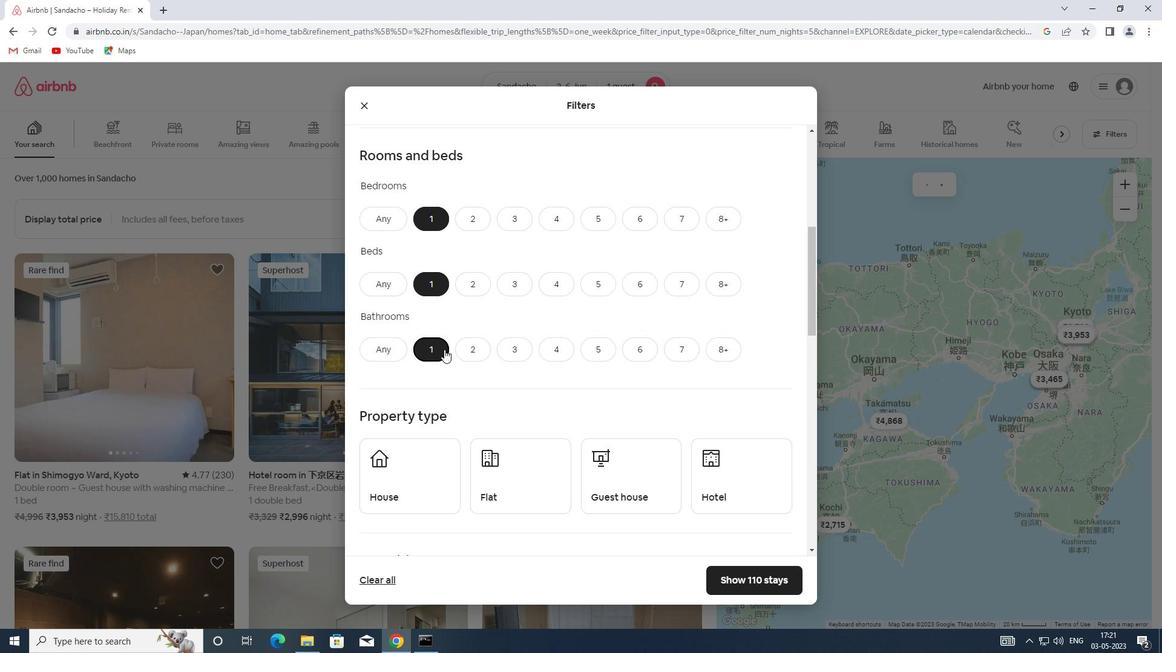 
Action: Mouse moved to (420, 357)
Screenshot: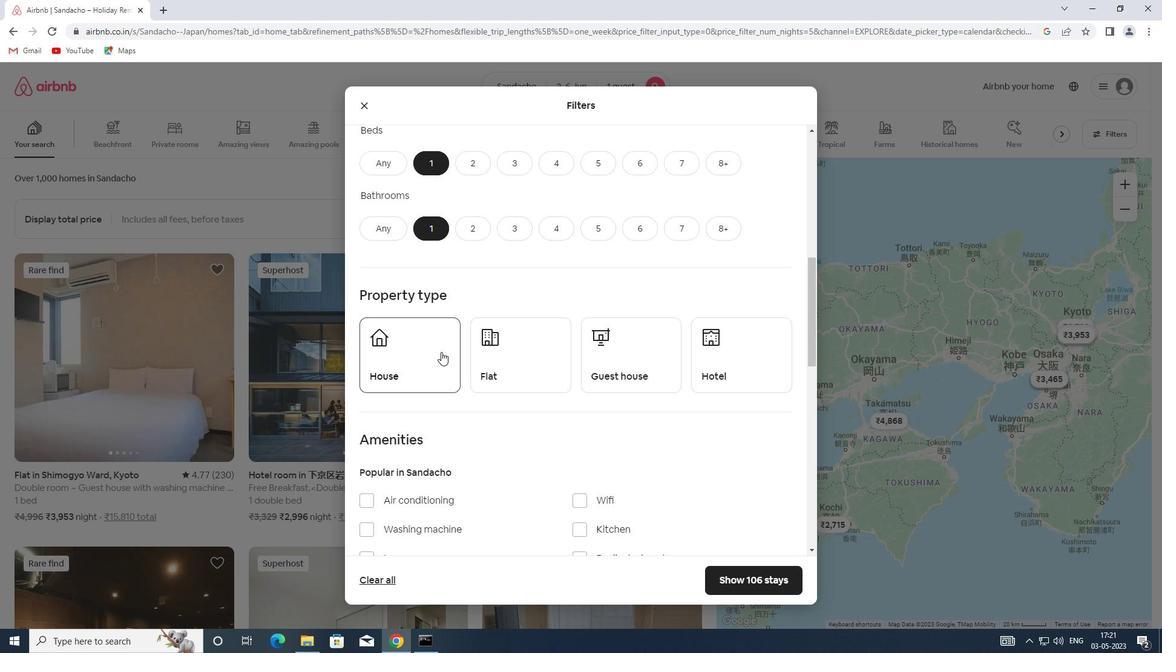 
Action: Mouse pressed left at (420, 357)
Screenshot: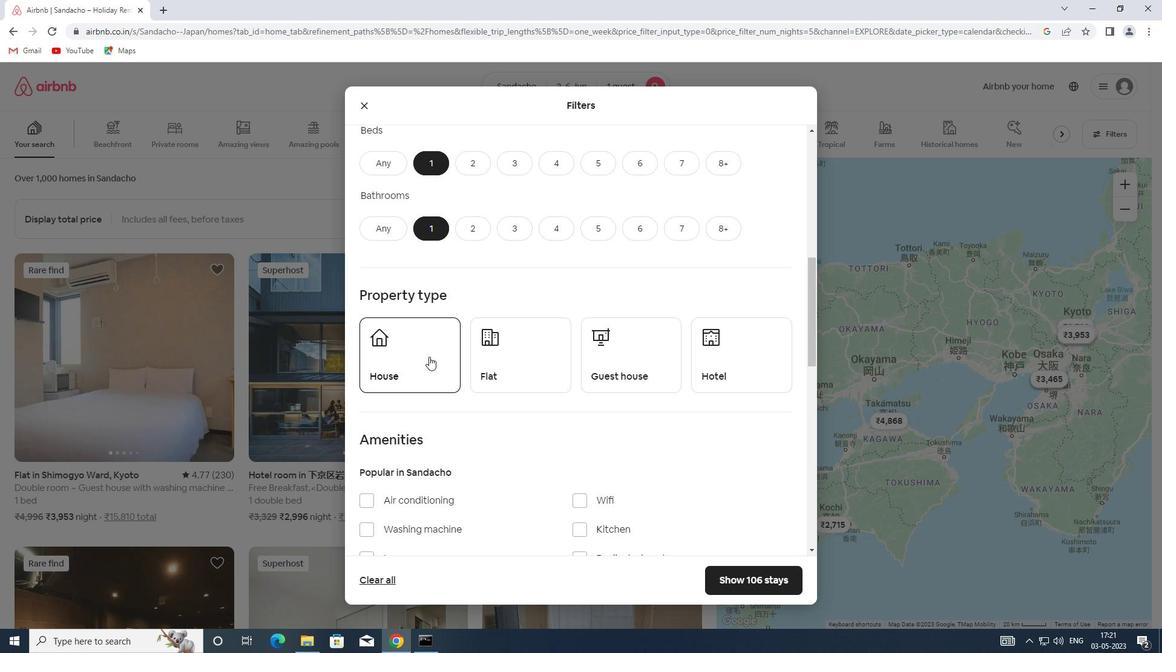 
Action: Mouse moved to (519, 353)
Screenshot: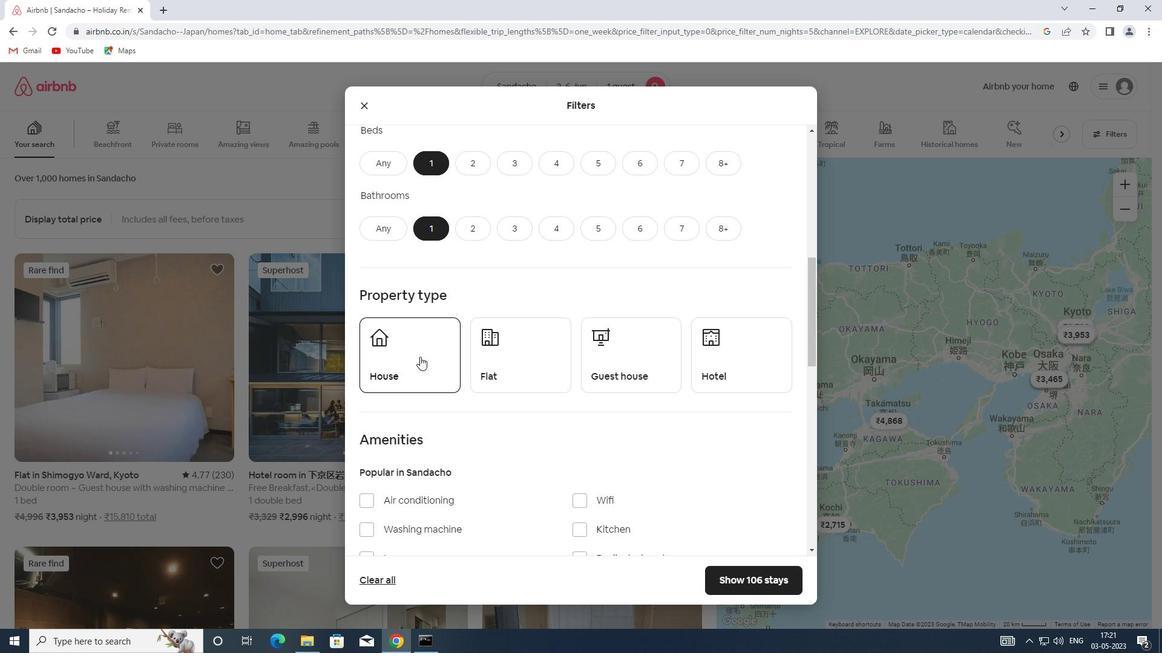 
Action: Mouse pressed left at (519, 353)
Screenshot: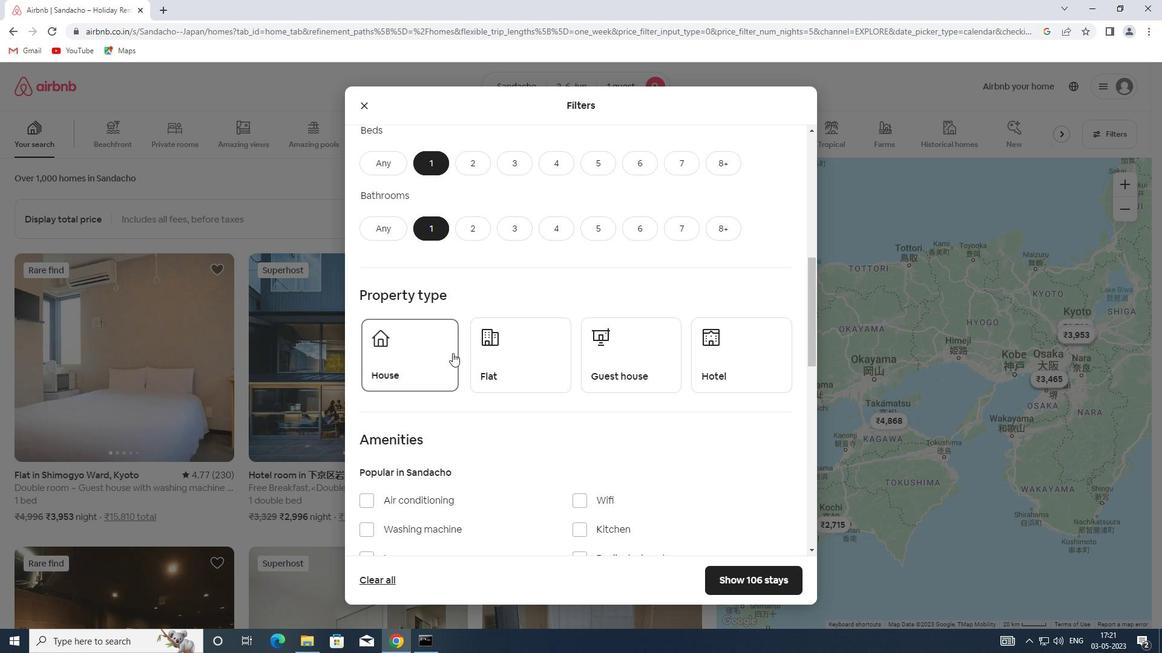 
Action: Mouse moved to (667, 335)
Screenshot: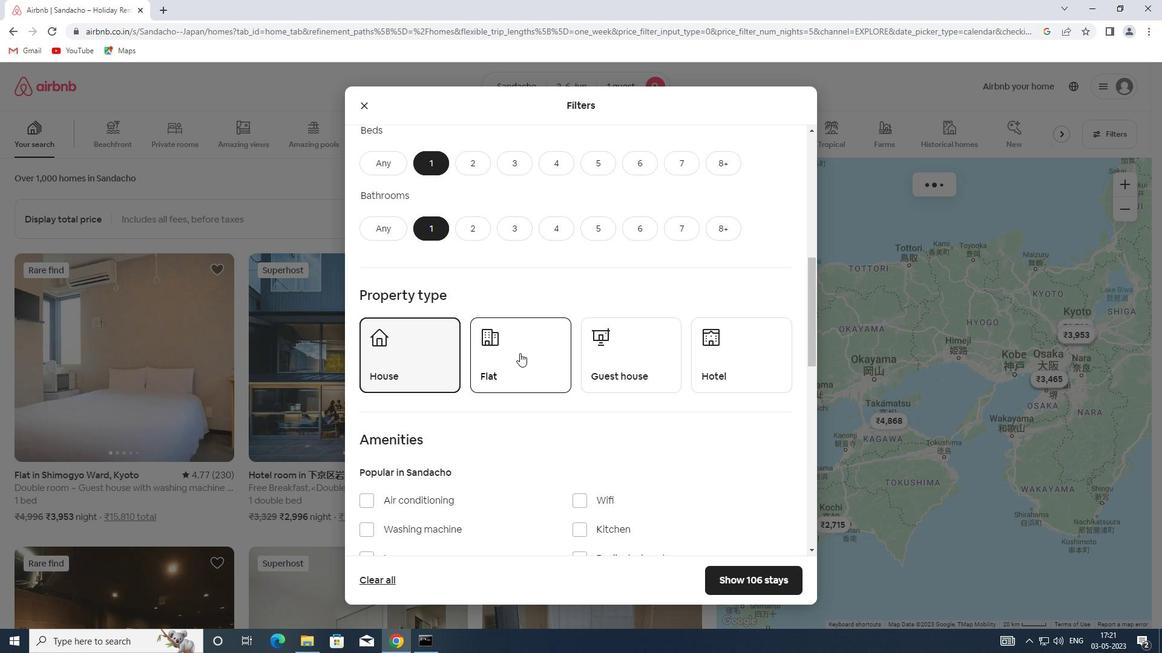 
Action: Mouse pressed left at (667, 335)
Screenshot: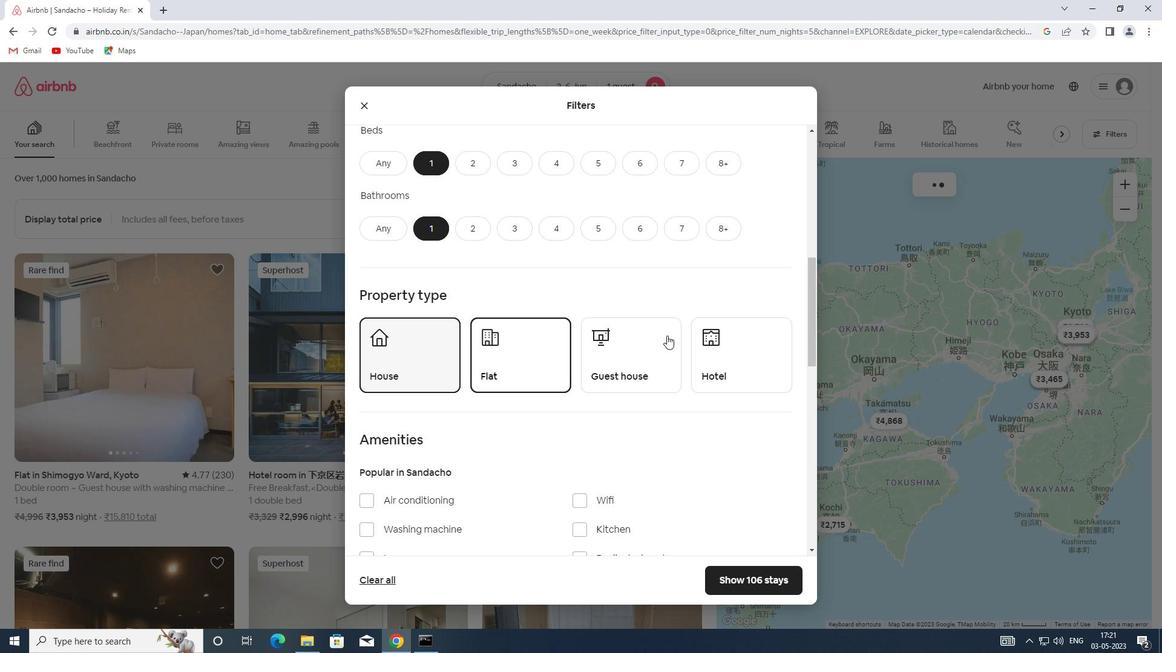 
Action: Mouse moved to (726, 340)
Screenshot: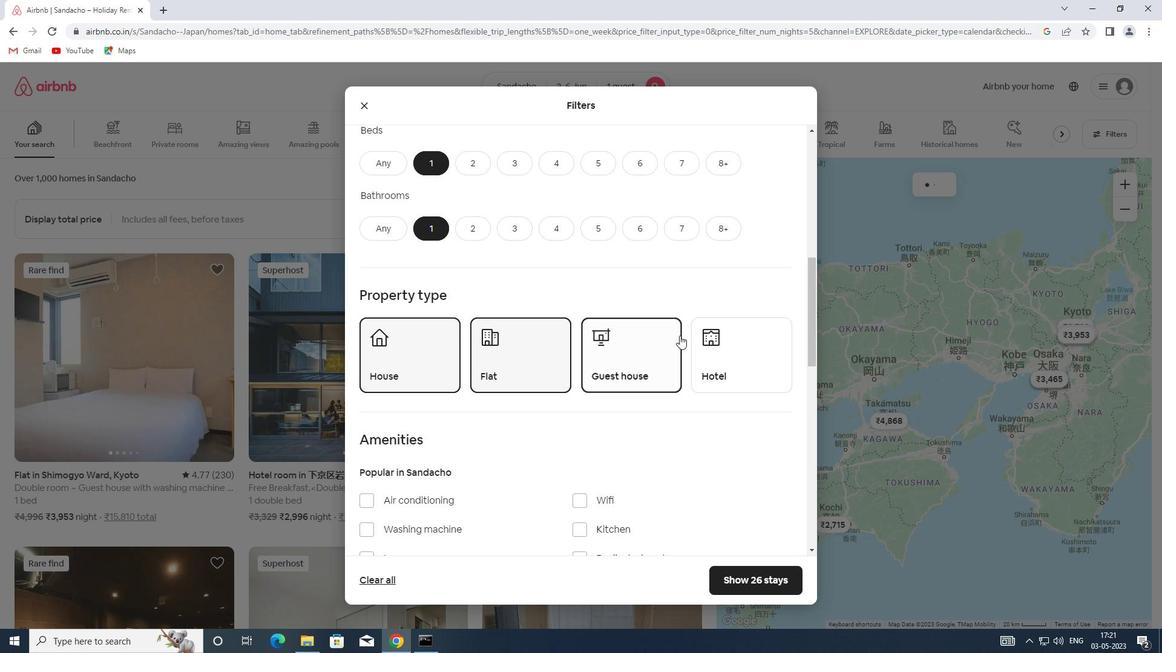 
Action: Mouse pressed left at (726, 340)
Screenshot: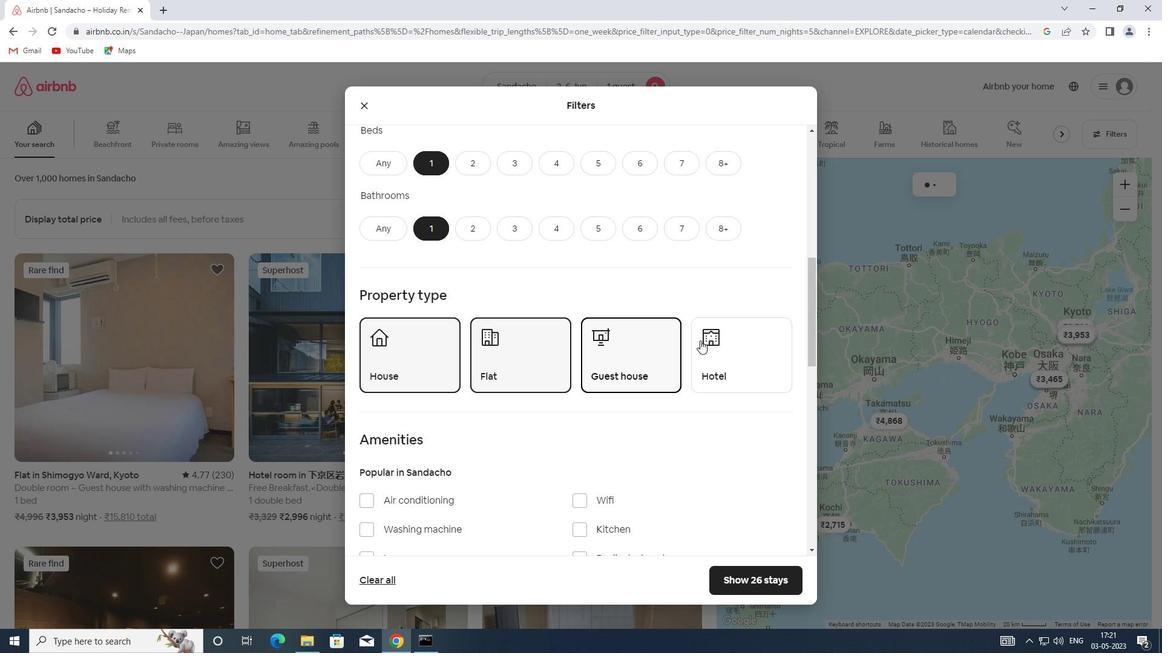 
Action: Mouse moved to (660, 326)
Screenshot: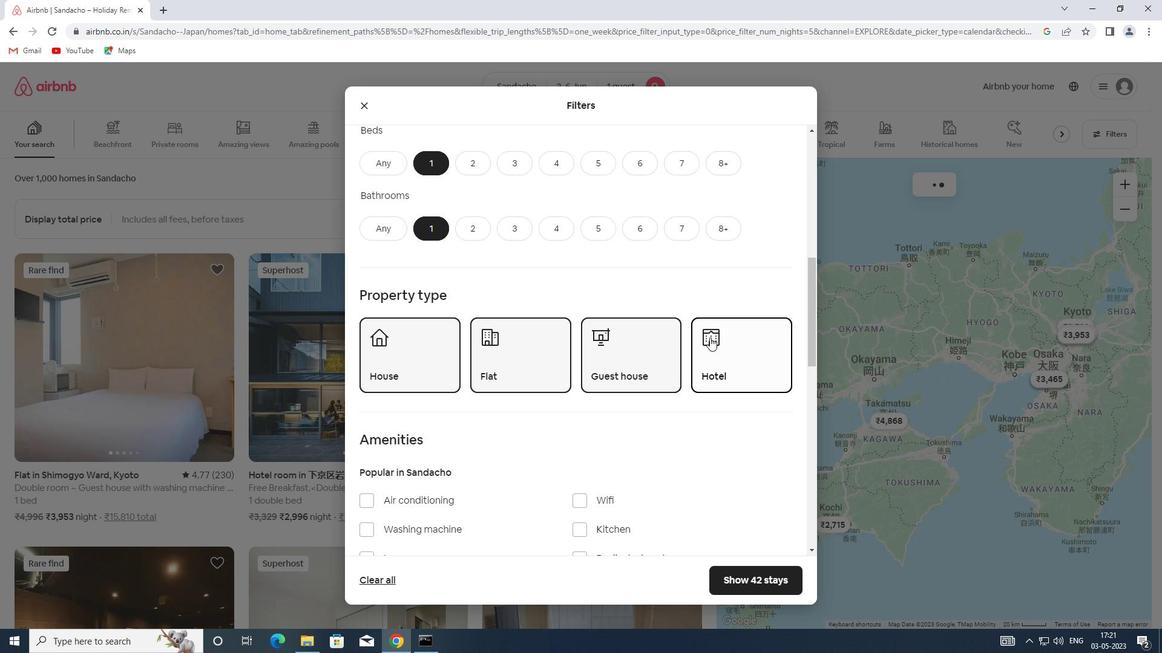 
Action: Mouse scrolled (660, 325) with delta (0, 0)
Screenshot: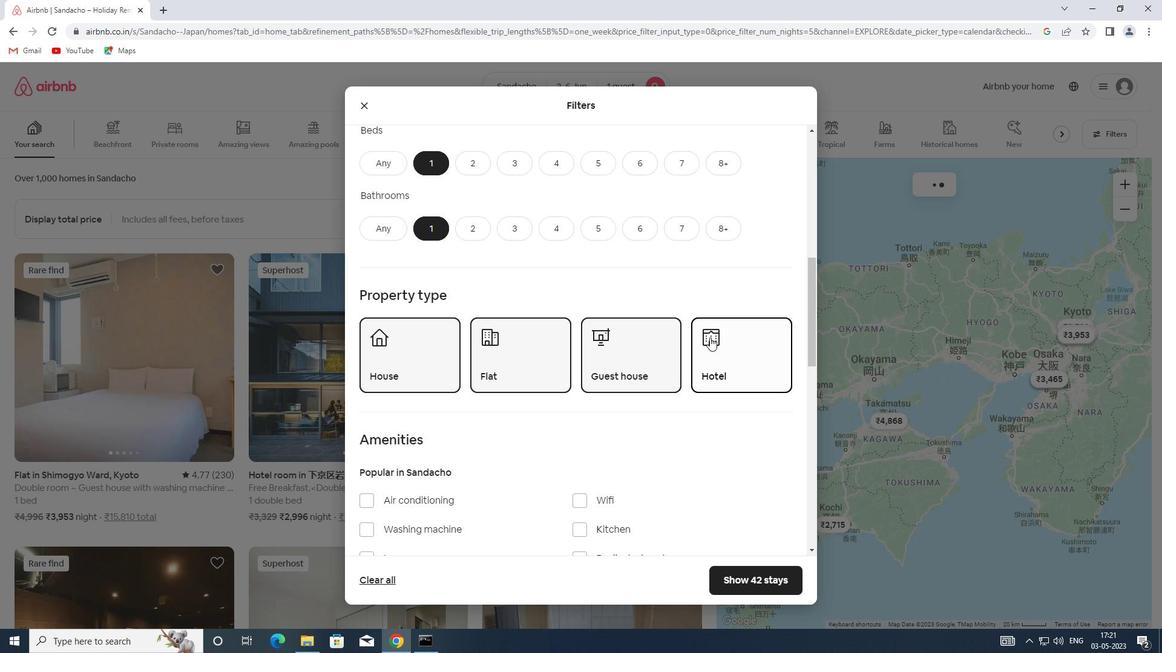 
Action: Mouse scrolled (660, 325) with delta (0, 0)
Screenshot: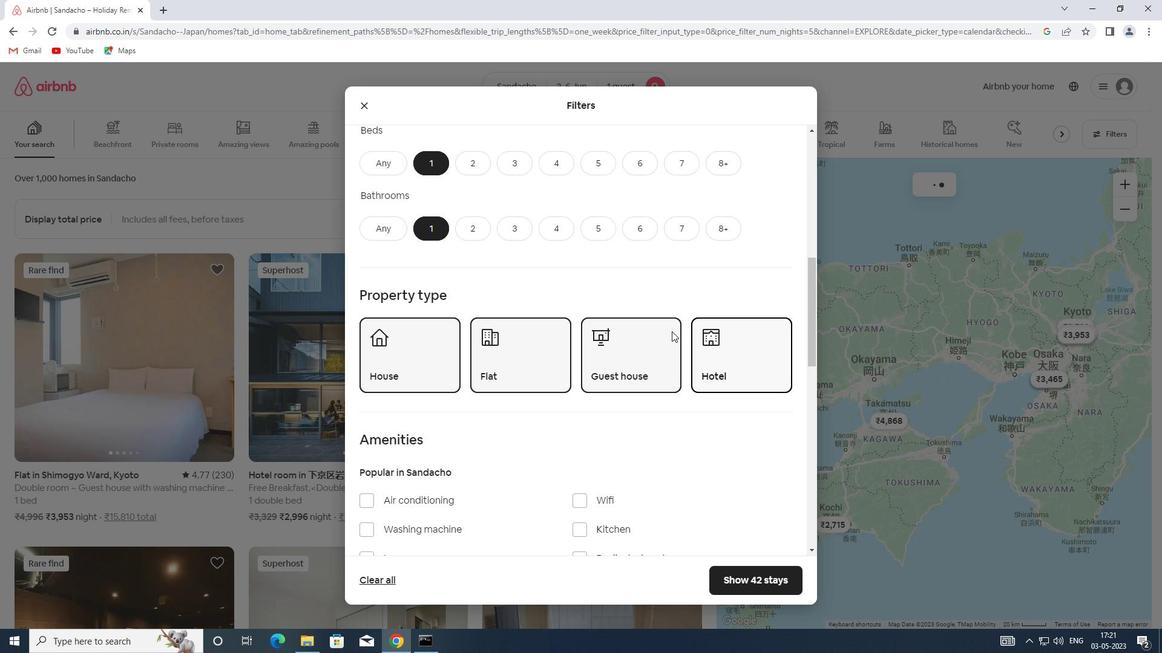 
Action: Mouse scrolled (660, 325) with delta (0, 0)
Screenshot: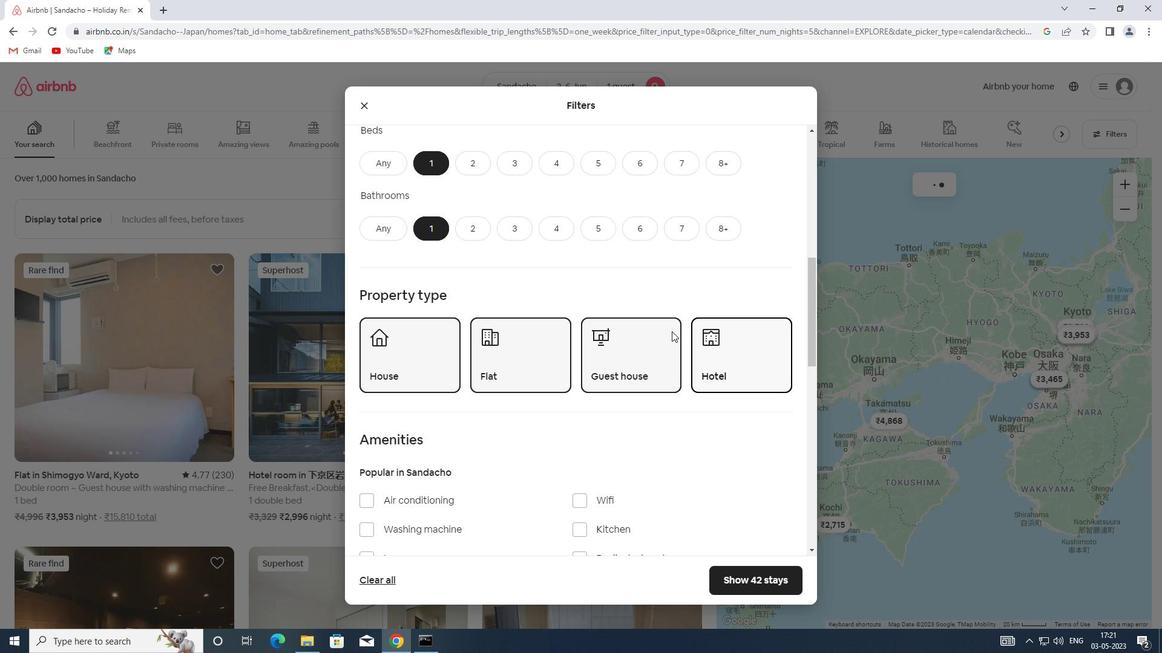 
Action: Mouse moved to (659, 325)
Screenshot: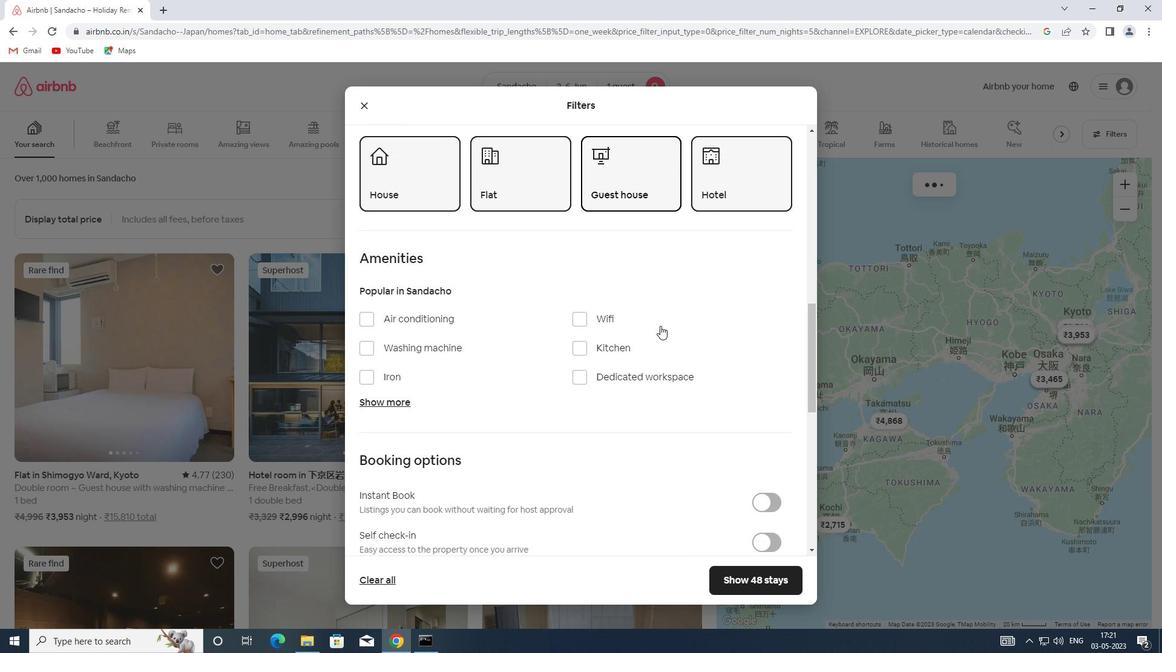 
Action: Mouse scrolled (659, 325) with delta (0, 0)
Screenshot: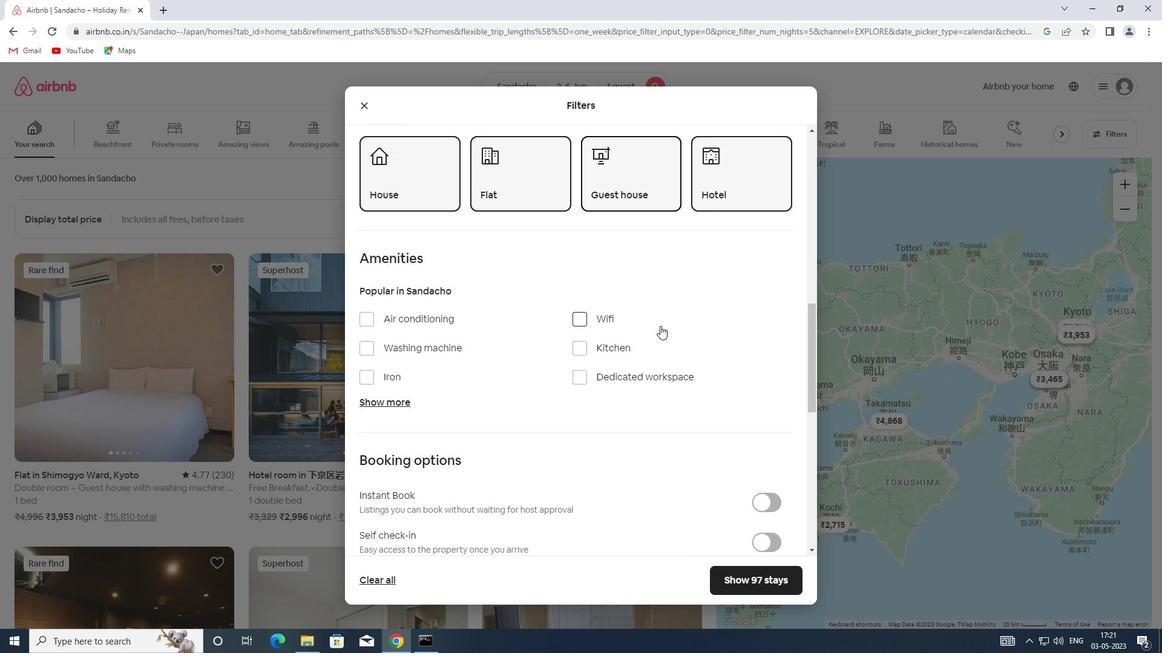 
Action: Mouse scrolled (659, 325) with delta (0, 0)
Screenshot: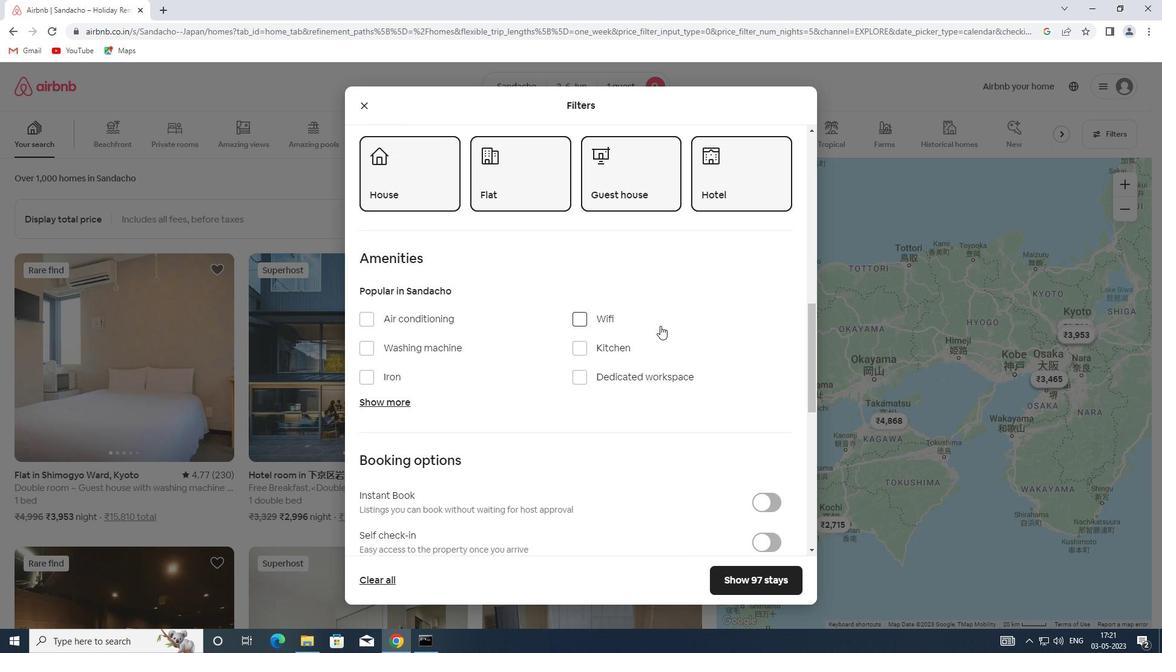
Action: Mouse scrolled (659, 325) with delta (0, 0)
Screenshot: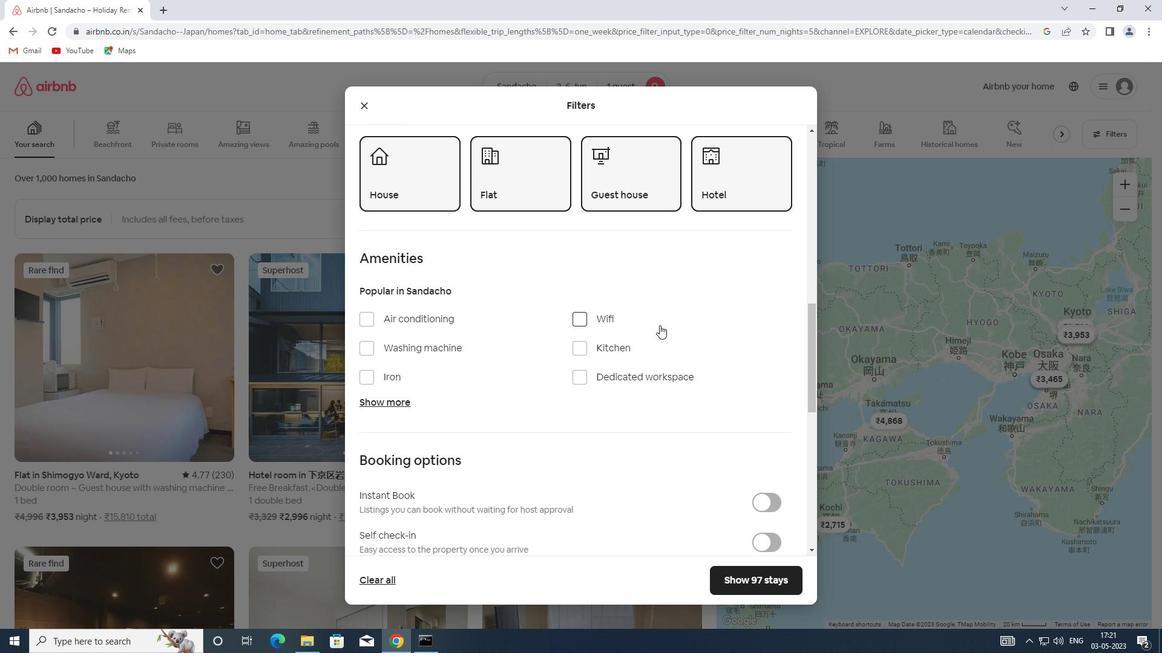 
Action: Mouse moved to (659, 323)
Screenshot: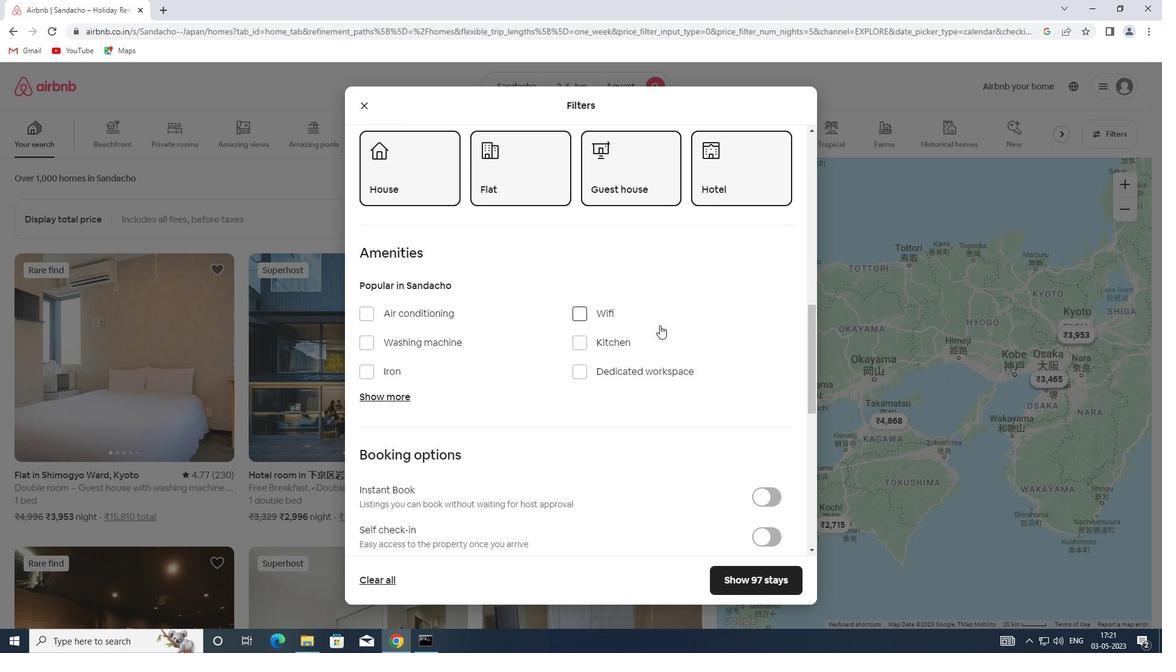 
Action: Mouse scrolled (659, 323) with delta (0, 0)
Screenshot: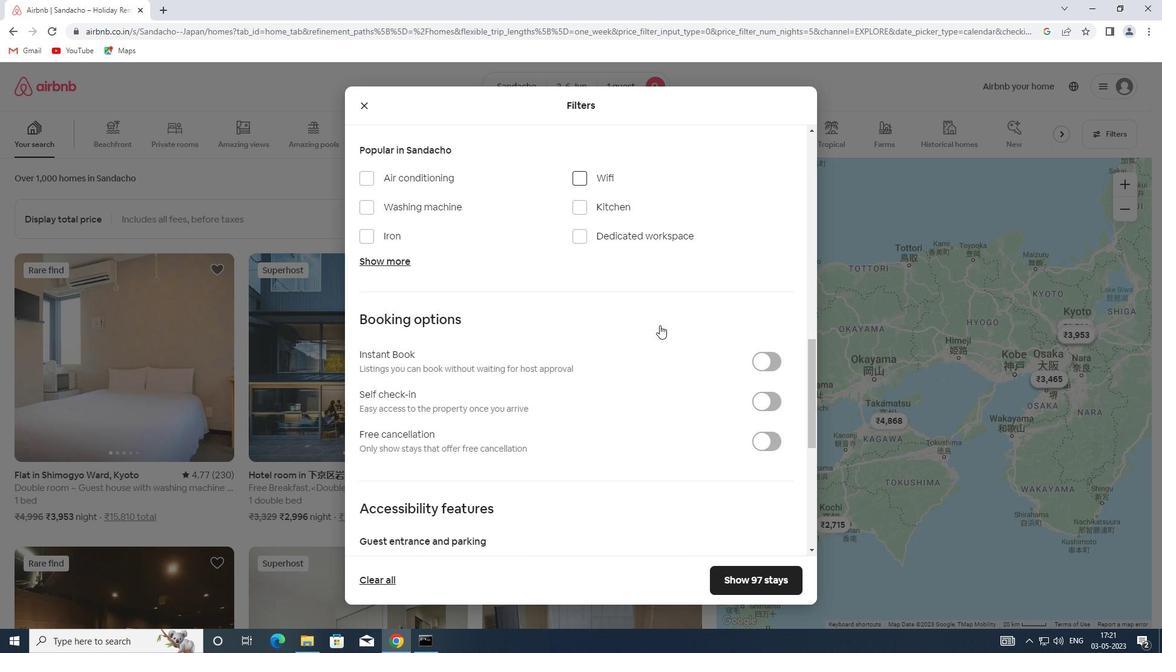 
Action: Mouse scrolled (659, 323) with delta (0, 0)
Screenshot: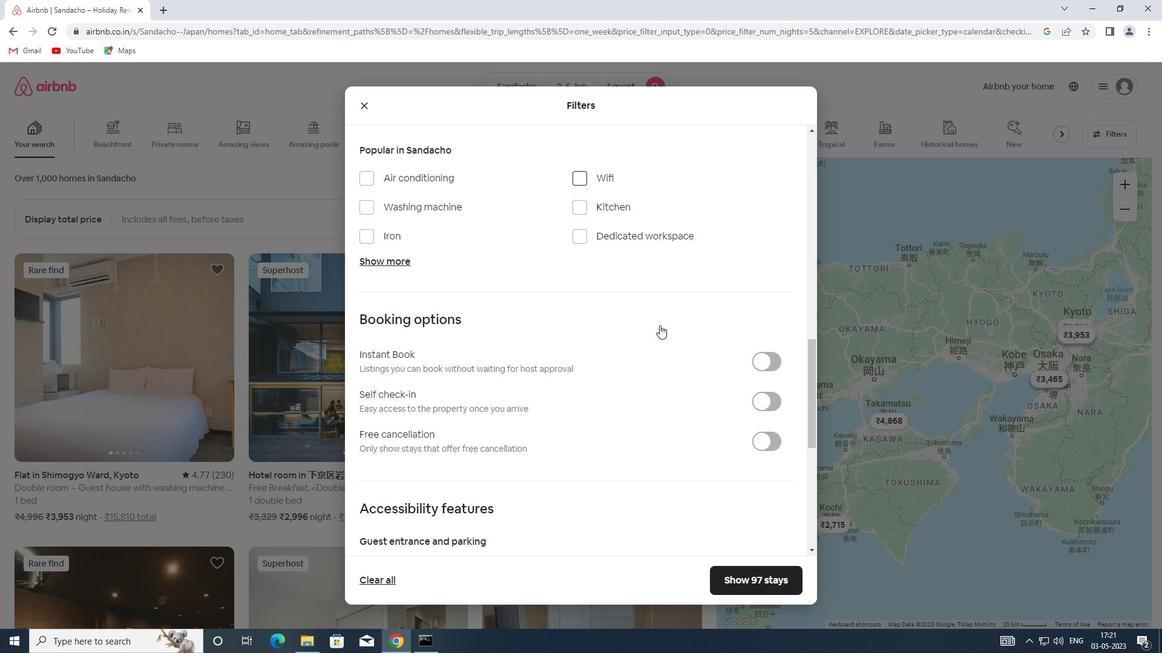 
Action: Mouse moved to (768, 240)
Screenshot: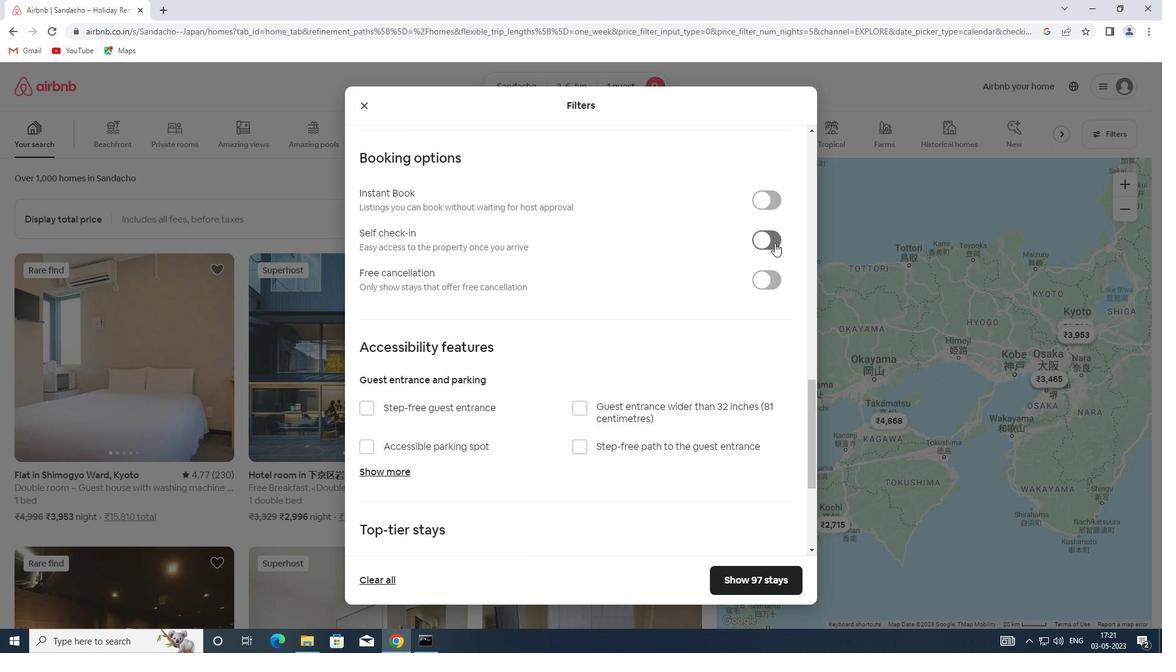 
Action: Mouse pressed left at (768, 240)
Screenshot: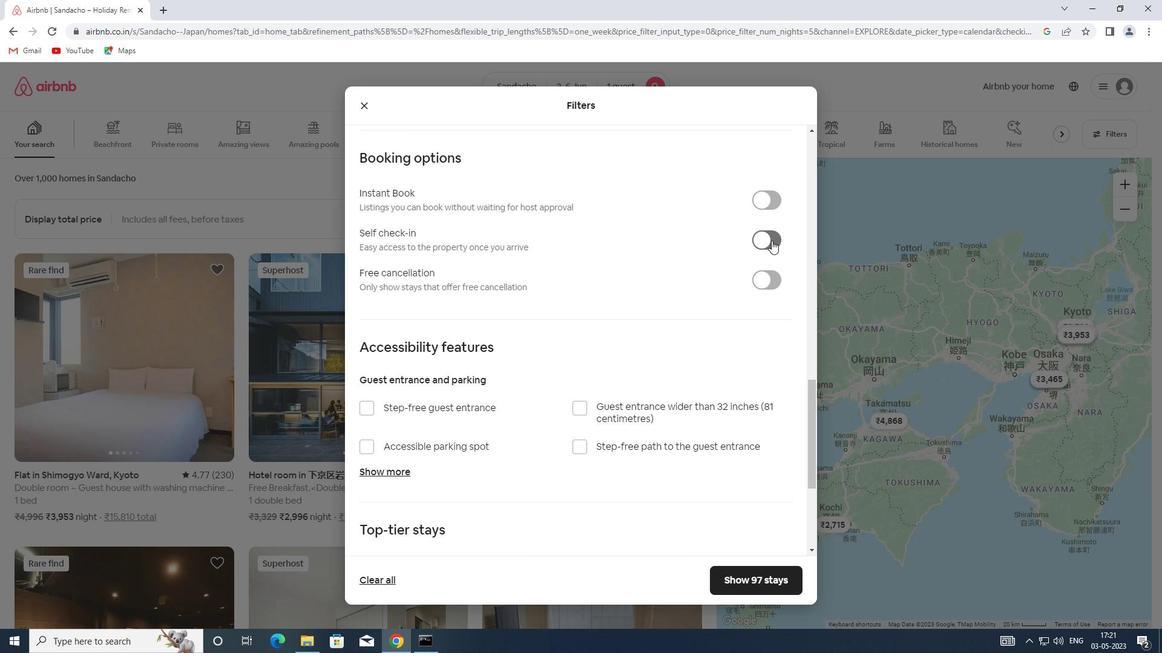 
Action: Mouse moved to (562, 345)
Screenshot: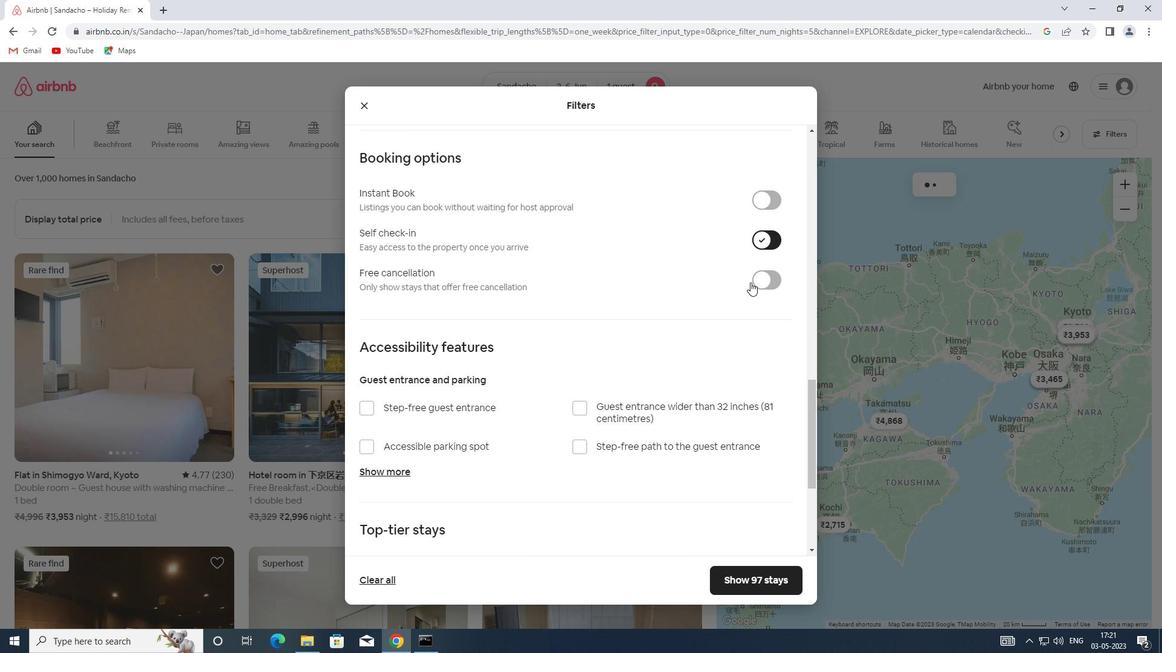 
Action: Mouse scrolled (562, 345) with delta (0, 0)
Screenshot: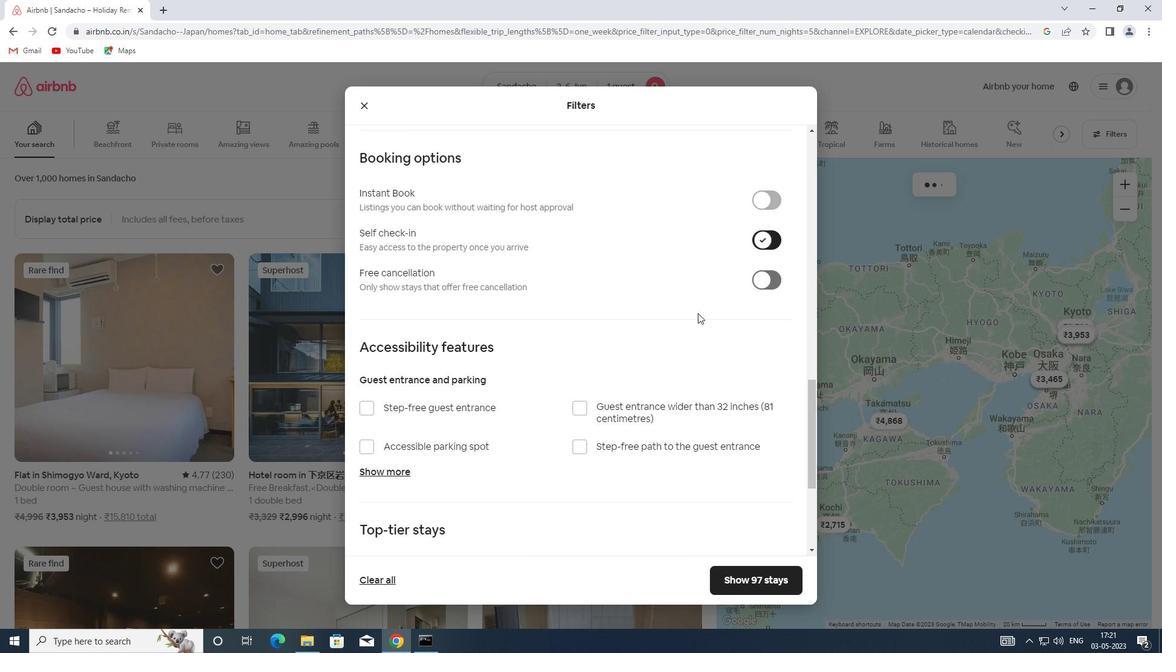 
Action: Mouse scrolled (562, 345) with delta (0, 0)
Screenshot: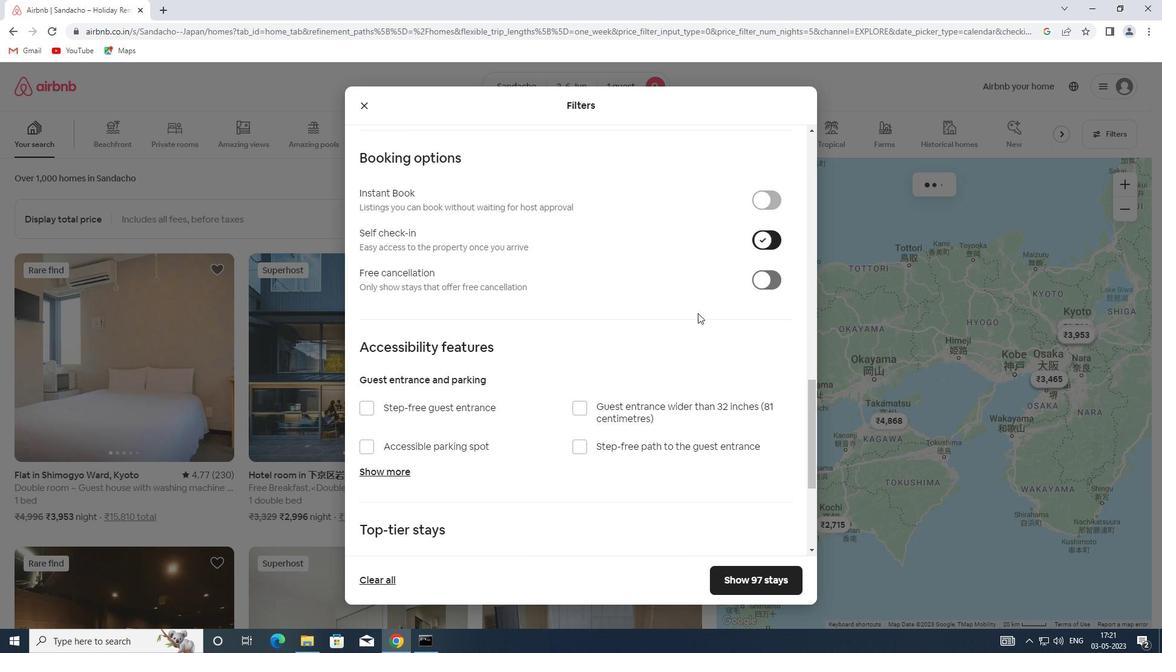 
Action: Mouse scrolled (562, 345) with delta (0, 0)
Screenshot: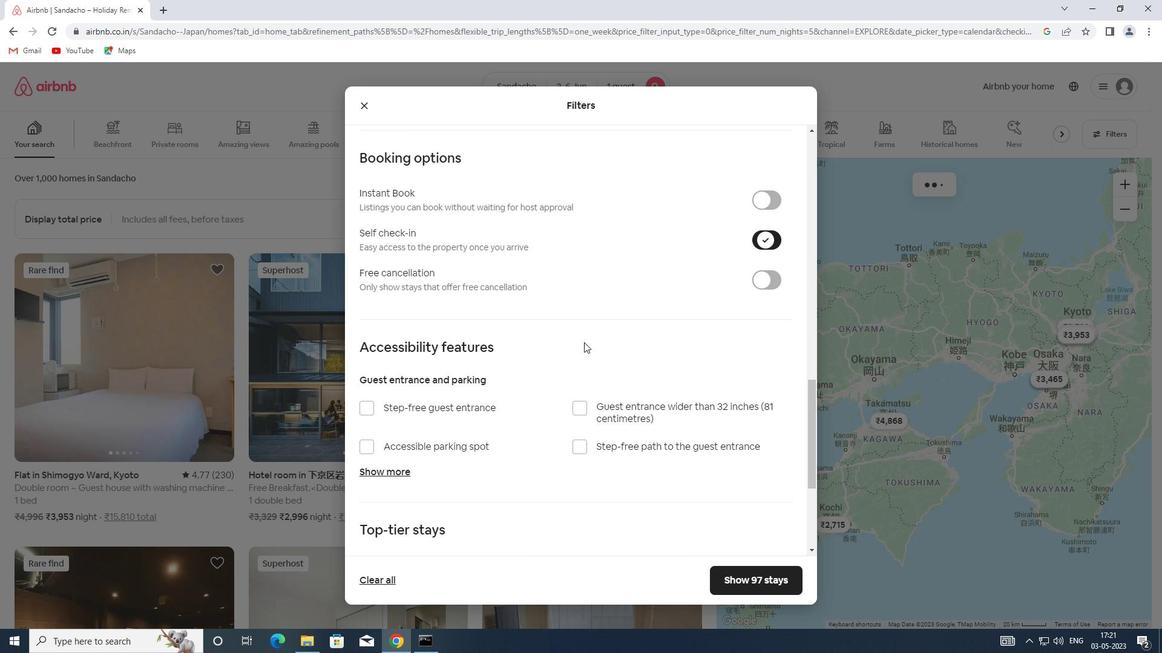 
Action: Mouse scrolled (562, 345) with delta (0, 0)
Screenshot: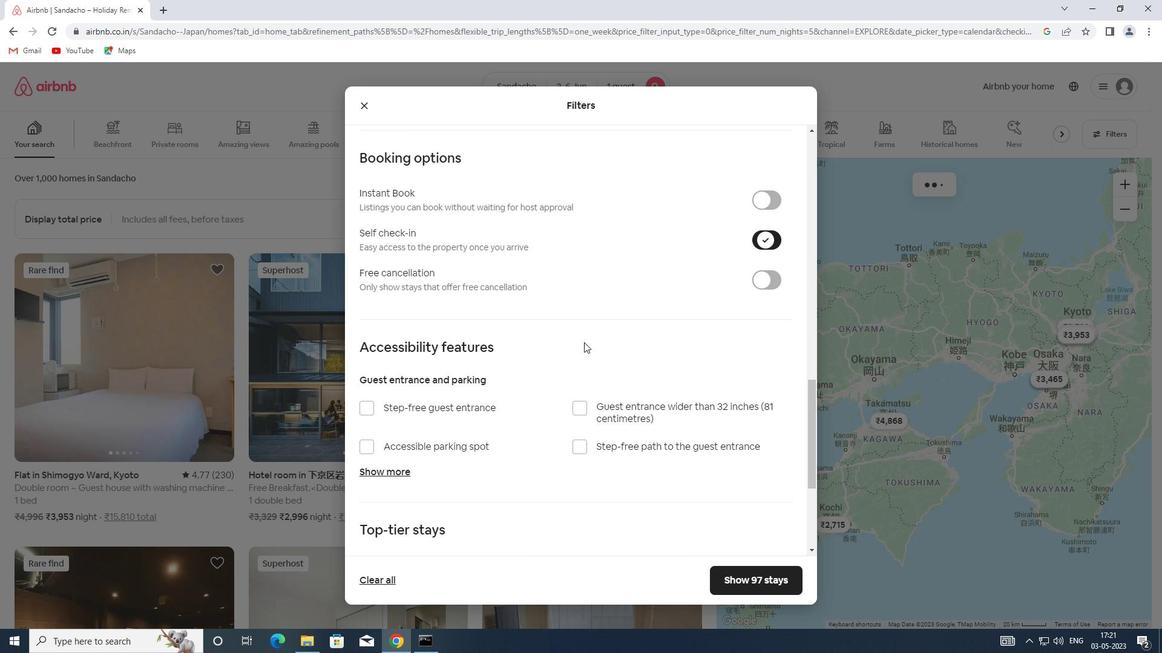 
Action: Mouse moved to (556, 343)
Screenshot: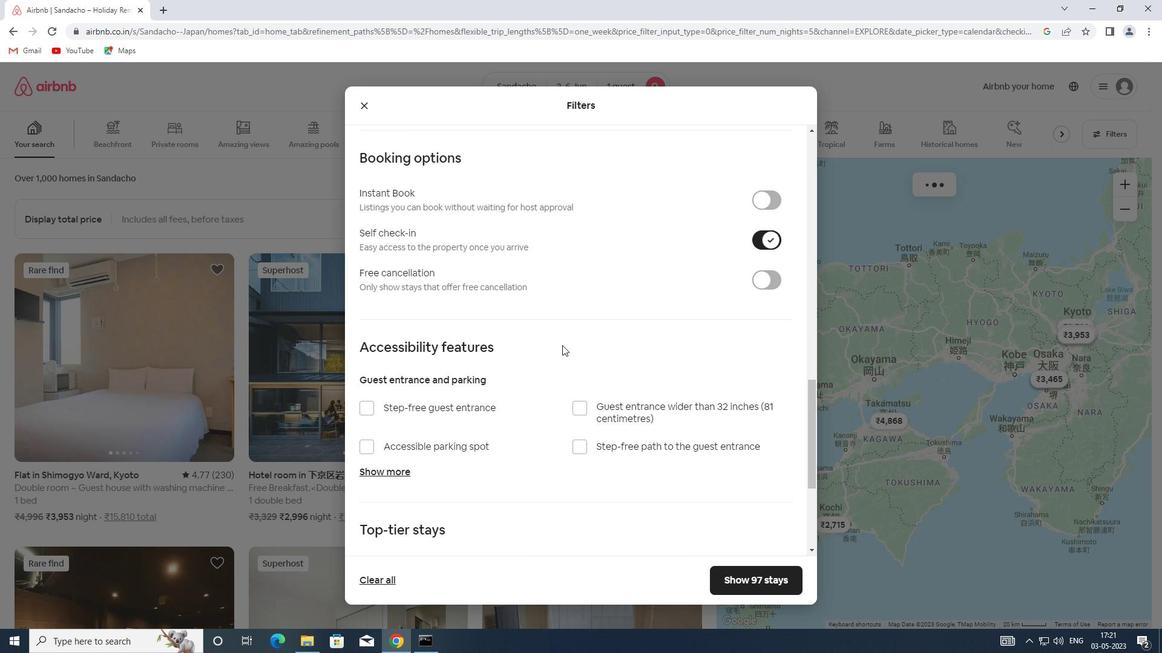 
Action: Mouse scrolled (556, 343) with delta (0, 0)
Screenshot: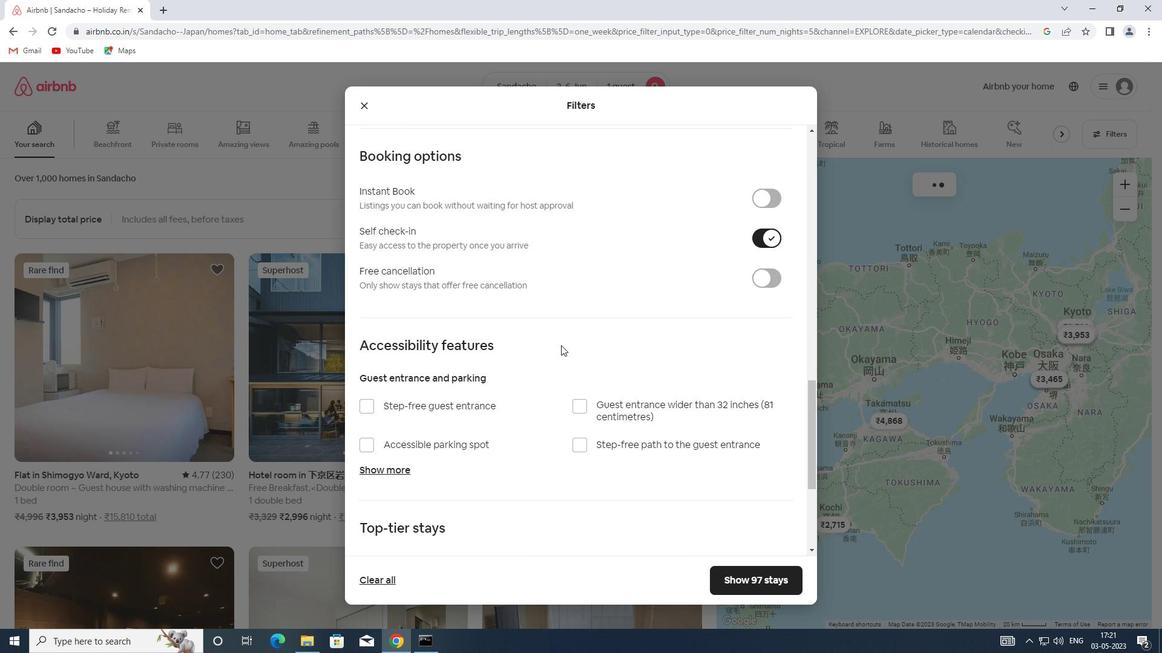 
Action: Mouse scrolled (556, 343) with delta (0, 0)
Screenshot: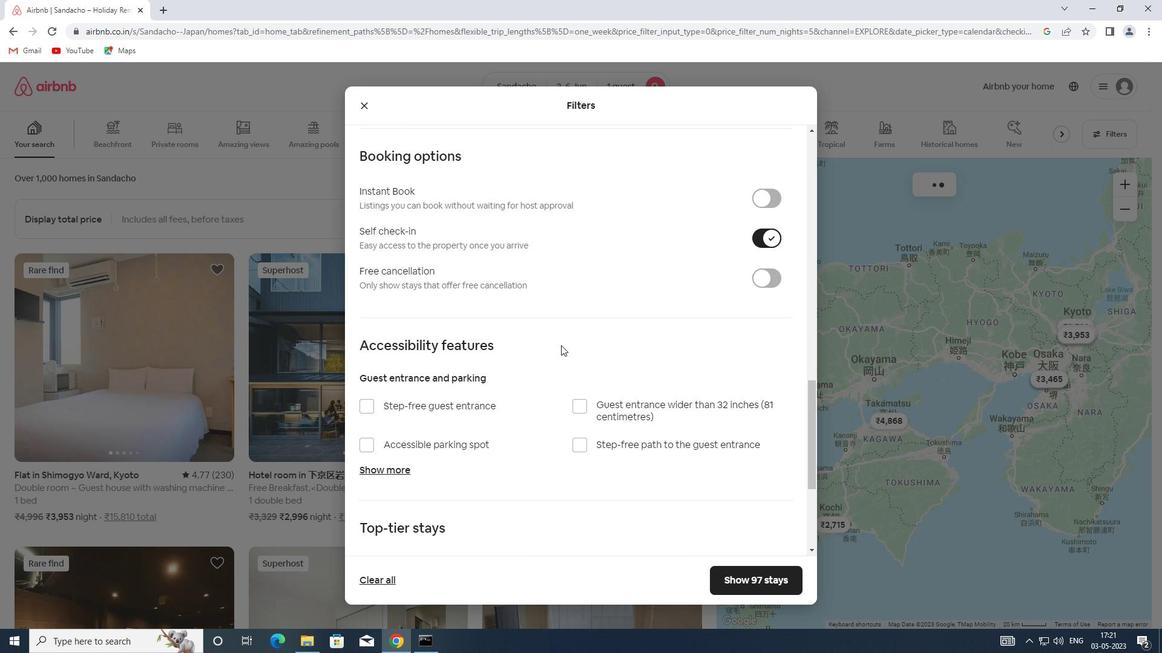
Action: Mouse scrolled (556, 343) with delta (0, 0)
Screenshot: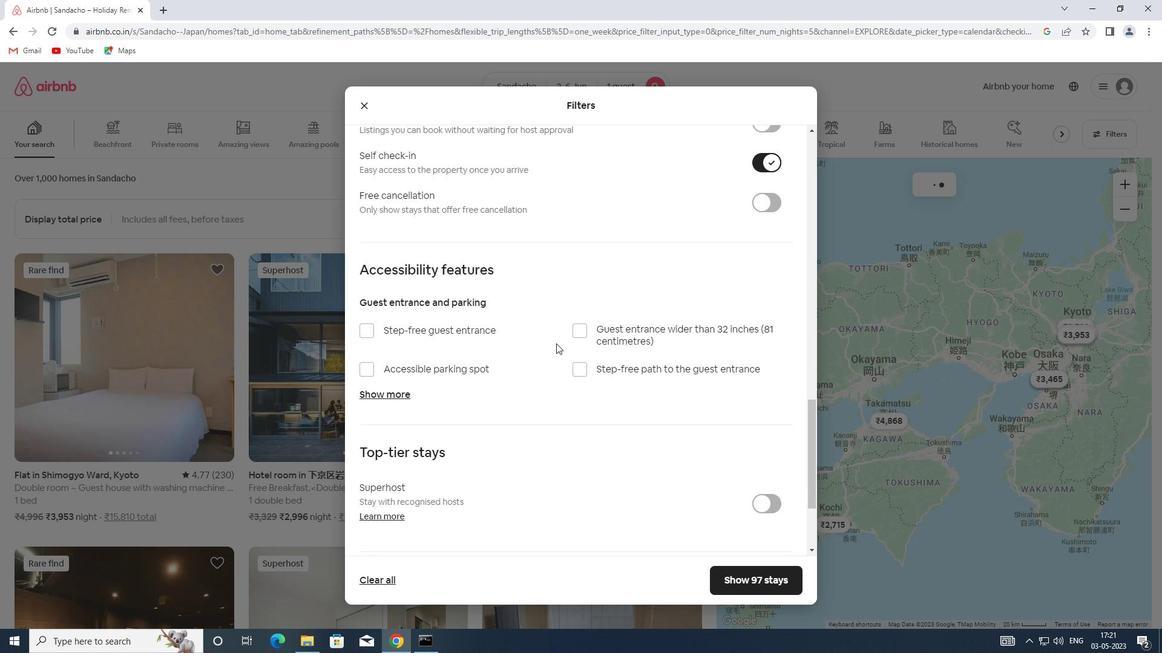 
Action: Mouse scrolled (556, 343) with delta (0, 0)
Screenshot: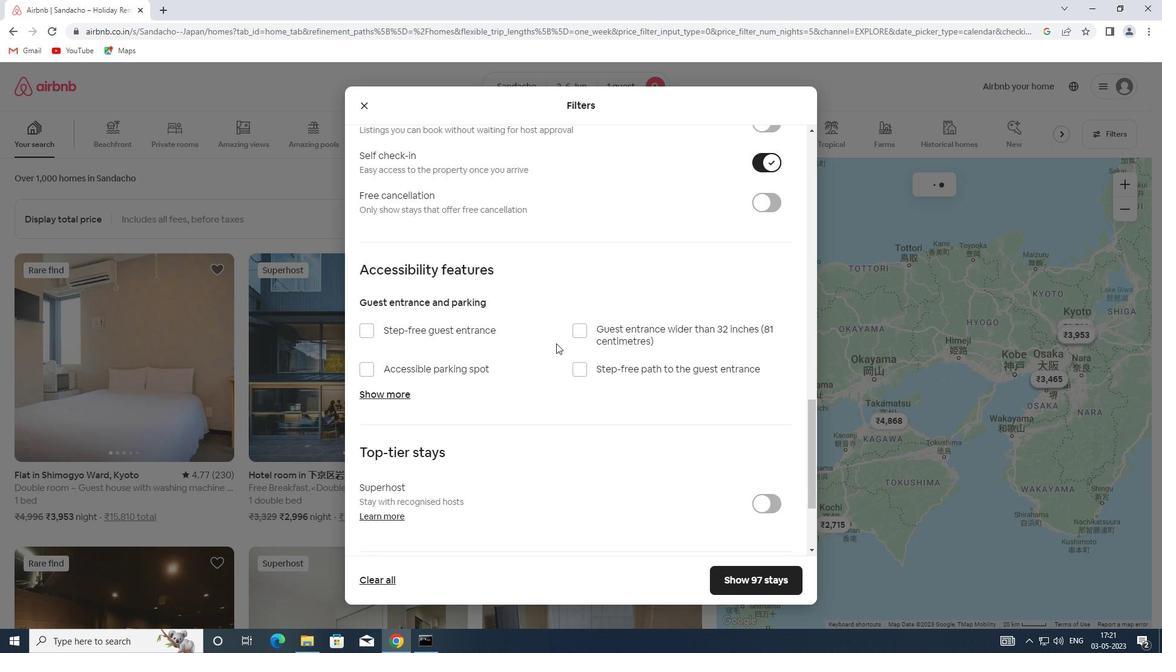 
Action: Mouse moved to (395, 469)
Screenshot: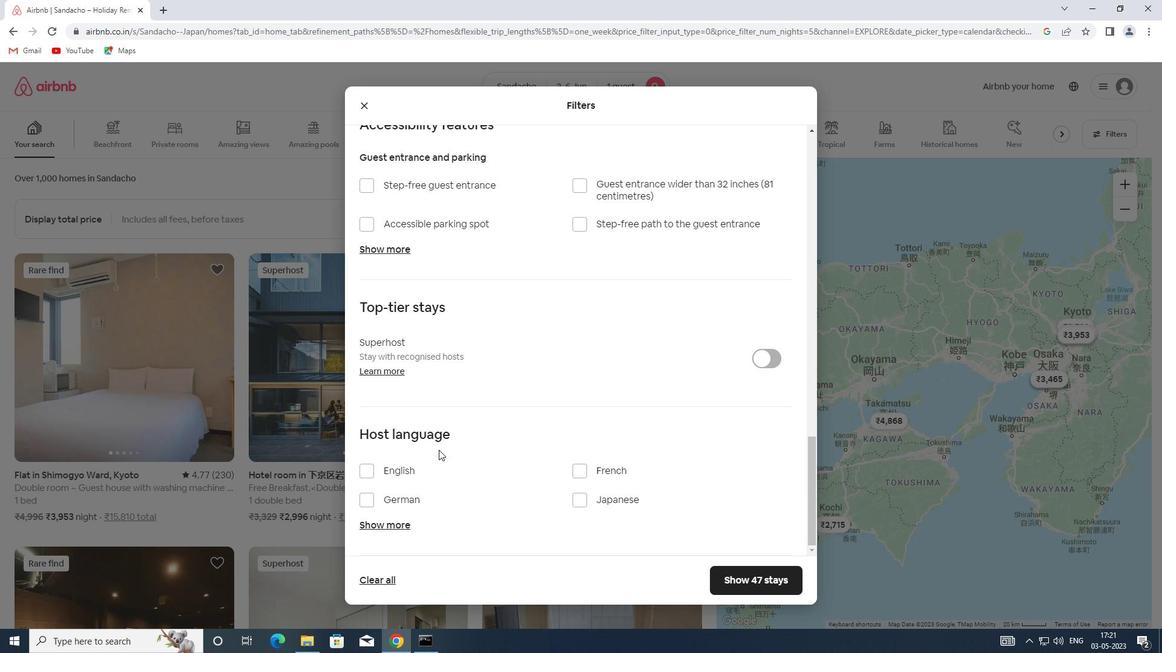 
Action: Mouse pressed left at (395, 469)
Screenshot: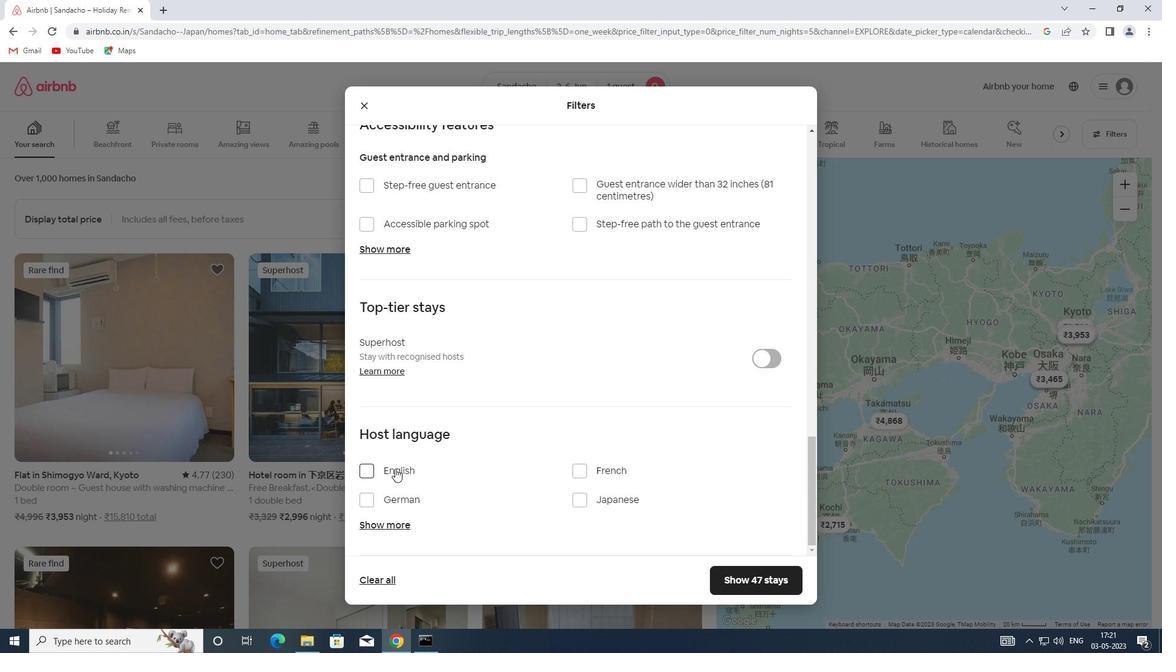 
Action: Mouse moved to (744, 575)
Screenshot: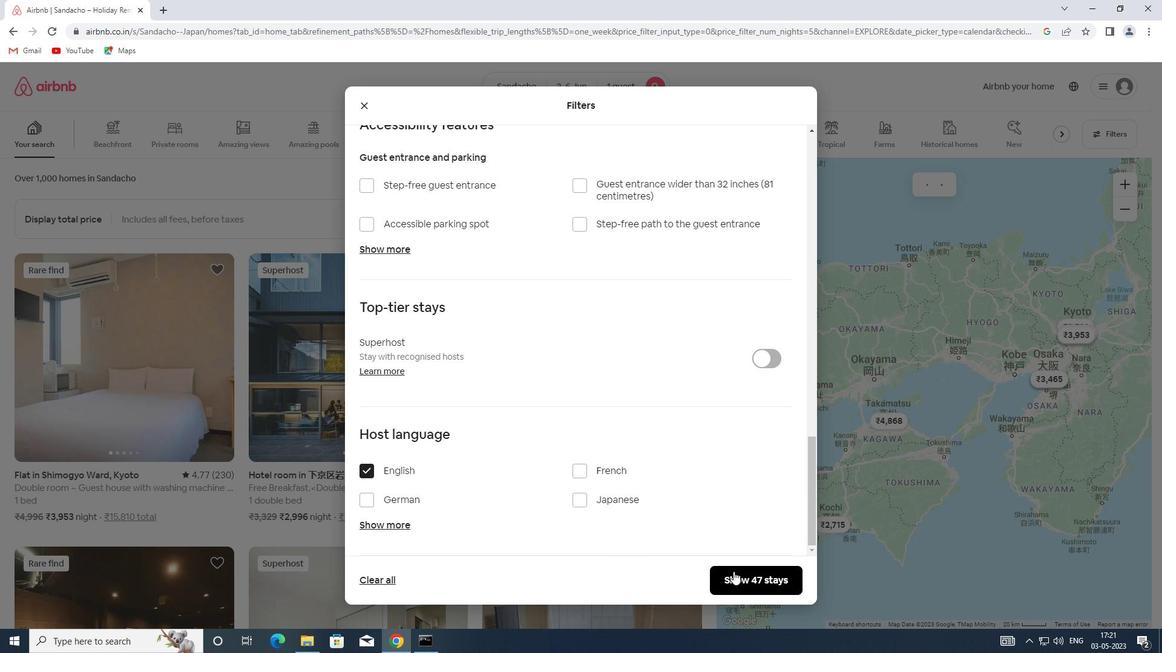 
Action: Mouse pressed left at (744, 575)
Screenshot: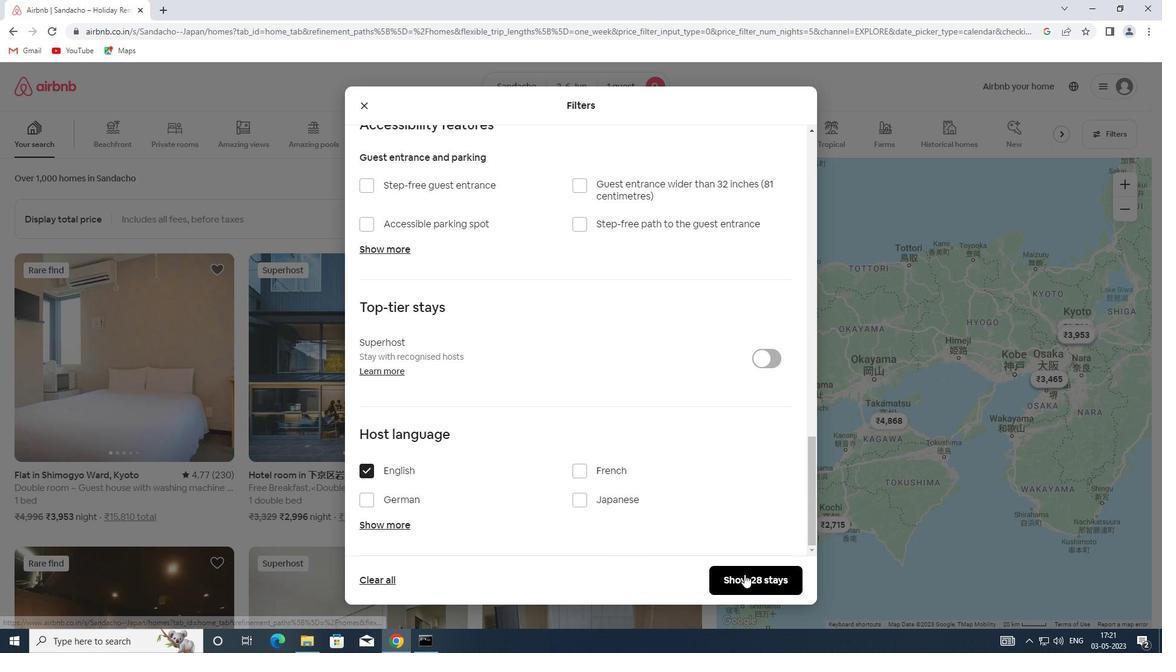 
